 Task: select a rule when a due date more than 1 days from now is moved in a card by anyone except me.
Action: Mouse moved to (1271, 107)
Screenshot: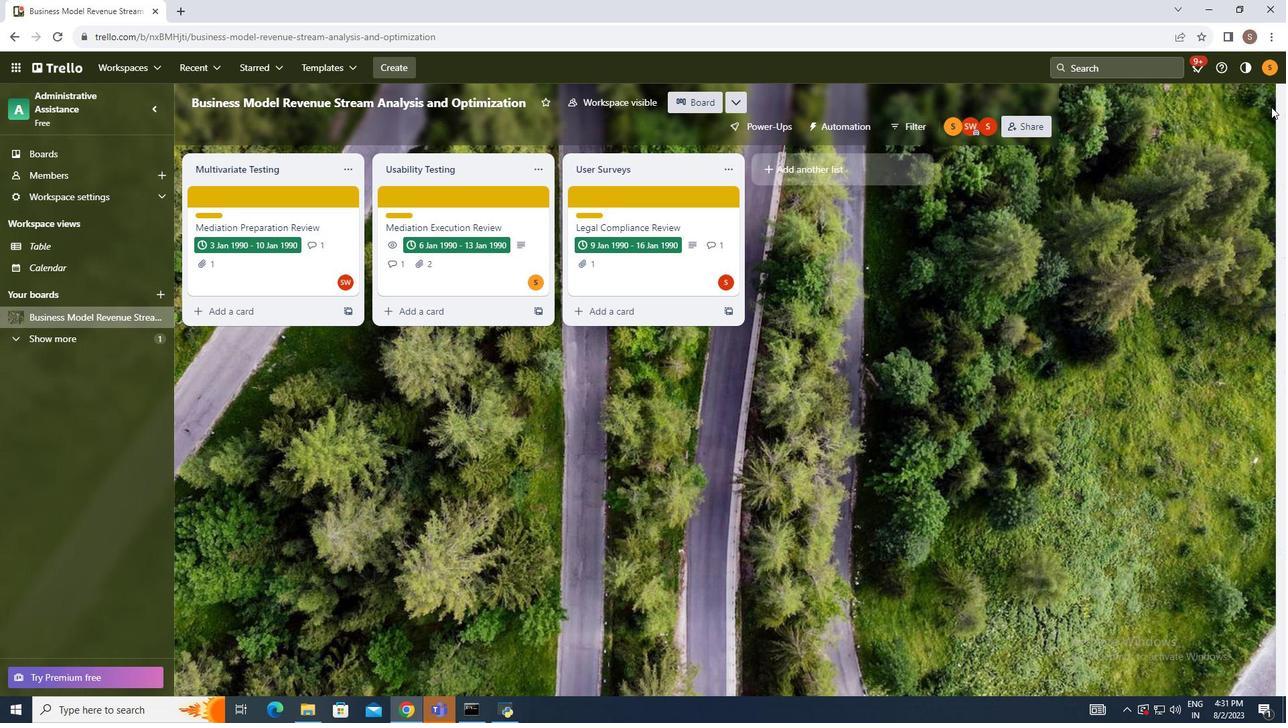 
Action: Mouse pressed left at (1271, 107)
Screenshot: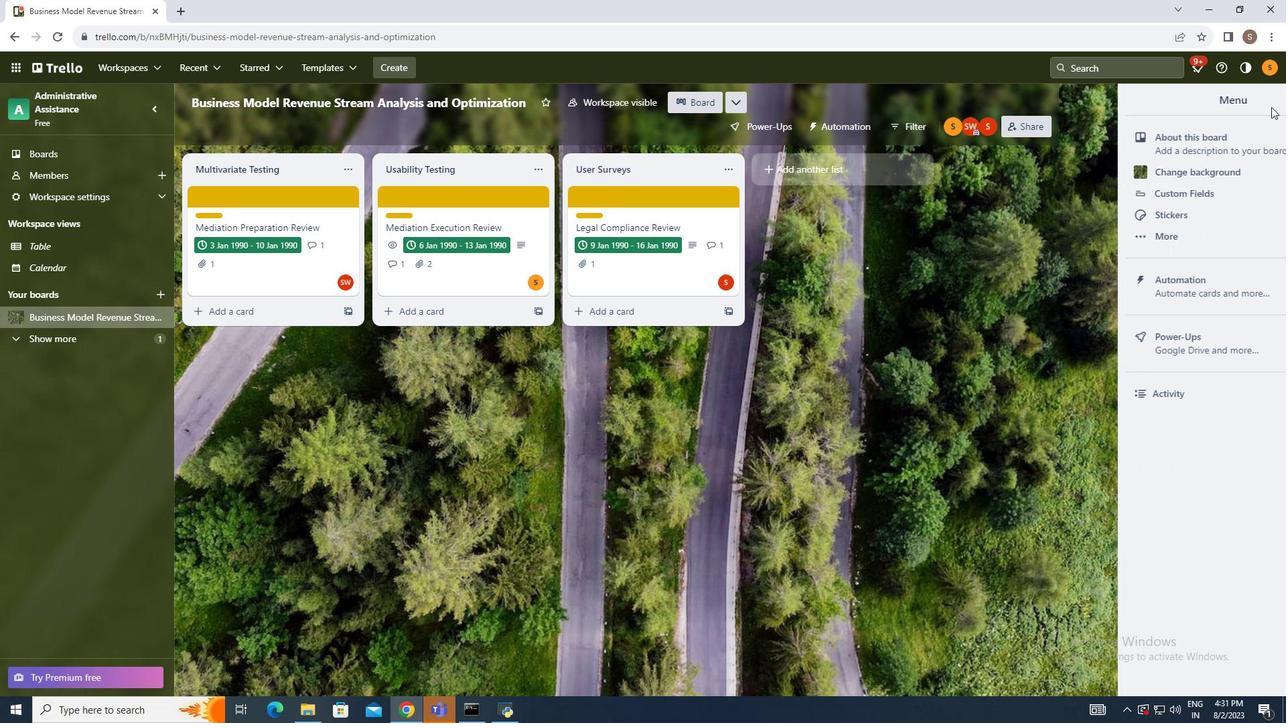 
Action: Mouse moved to (1169, 294)
Screenshot: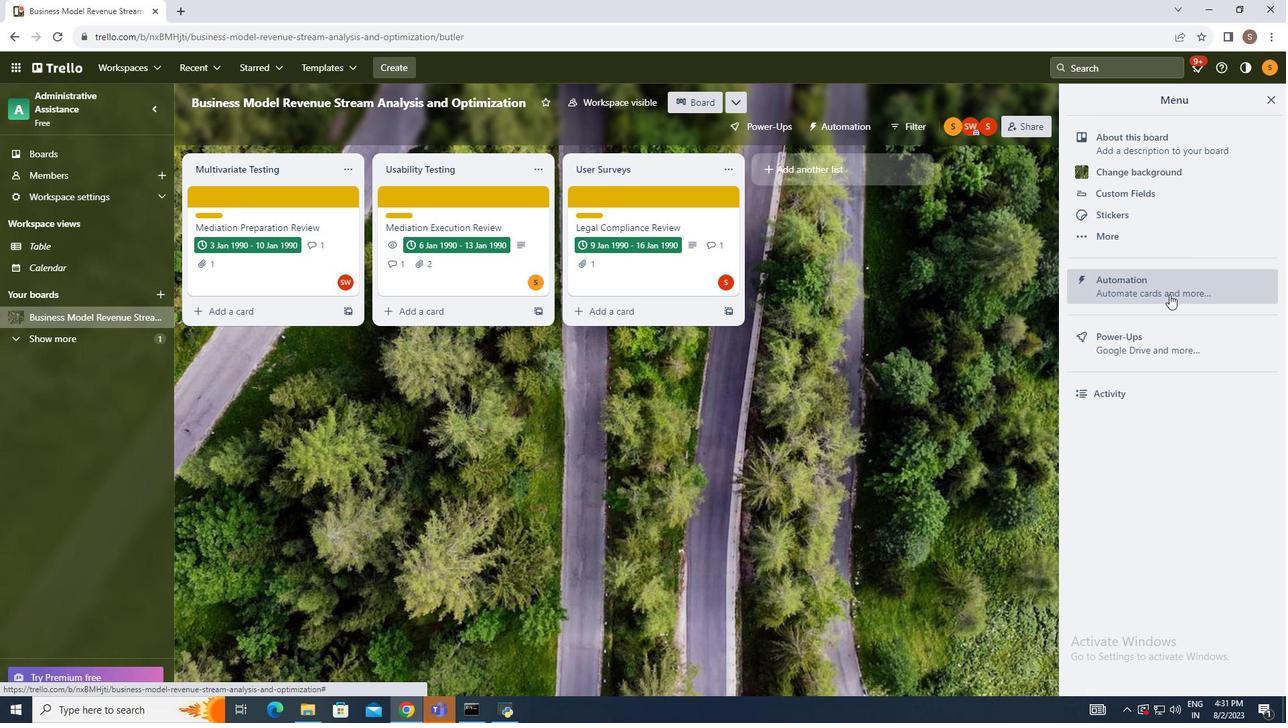 
Action: Mouse pressed left at (1169, 294)
Screenshot: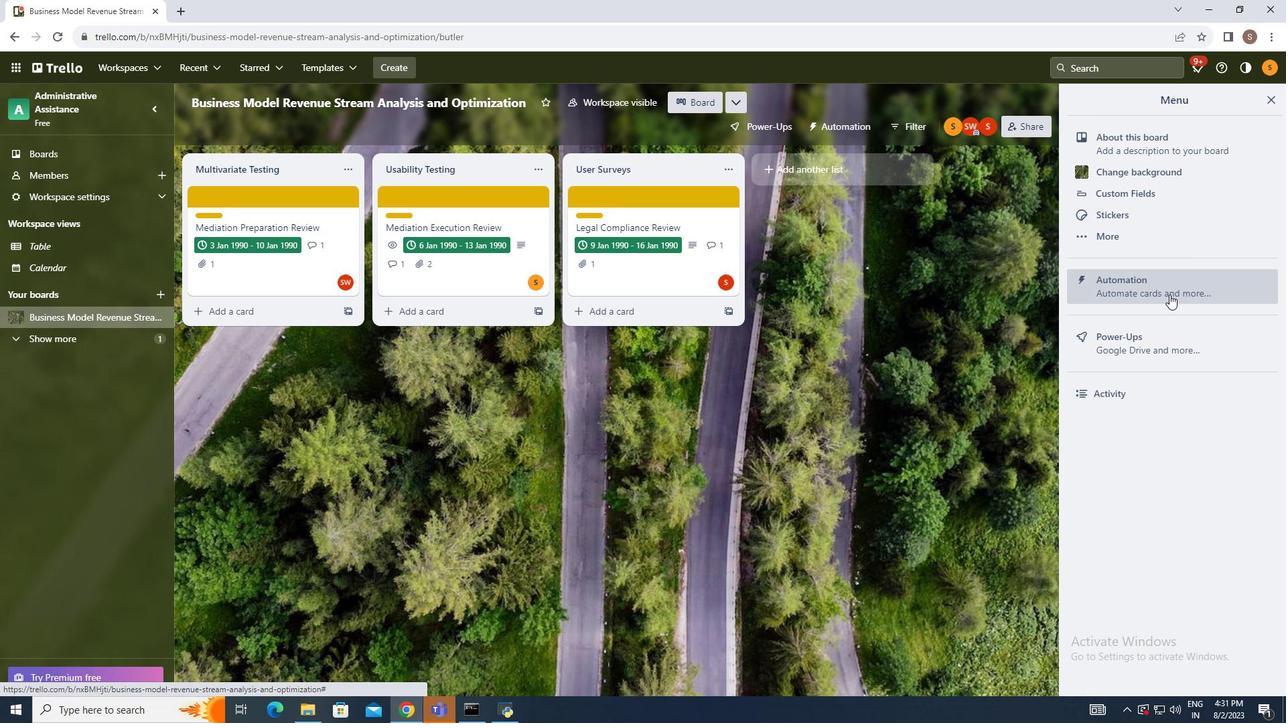 
Action: Mouse moved to (233, 243)
Screenshot: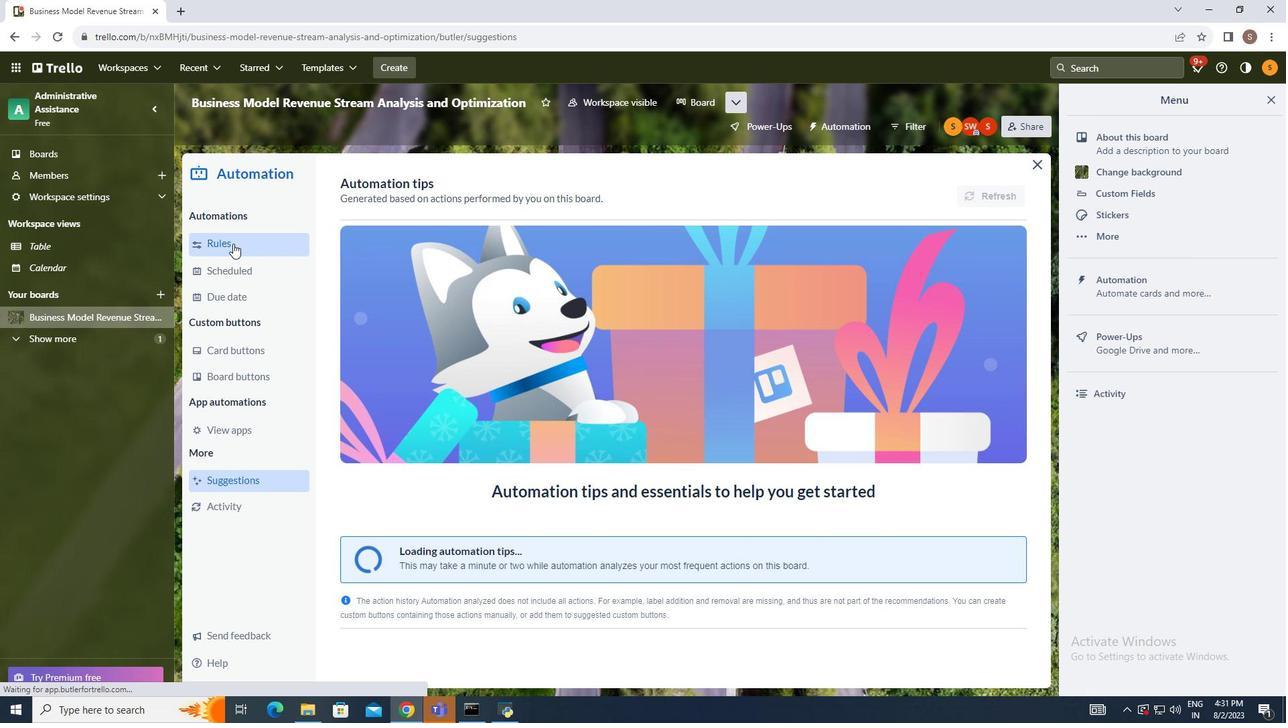 
Action: Mouse pressed left at (233, 243)
Screenshot: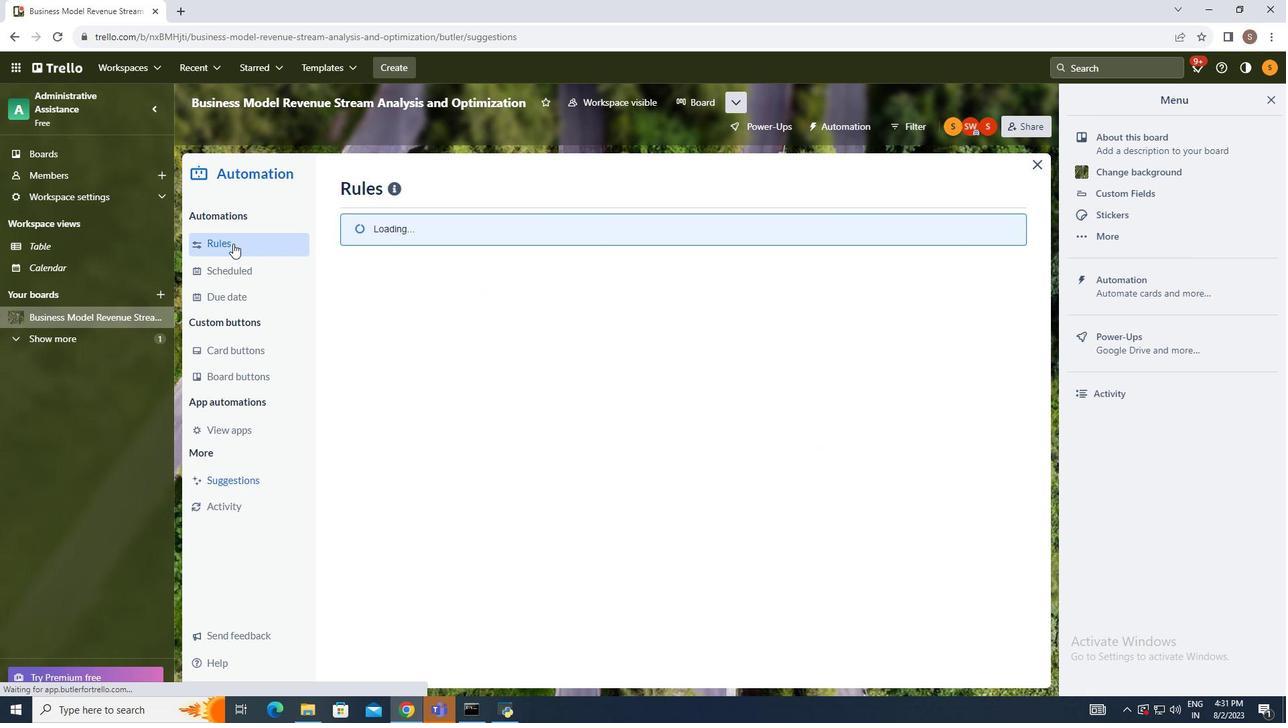 
Action: Mouse moved to (891, 186)
Screenshot: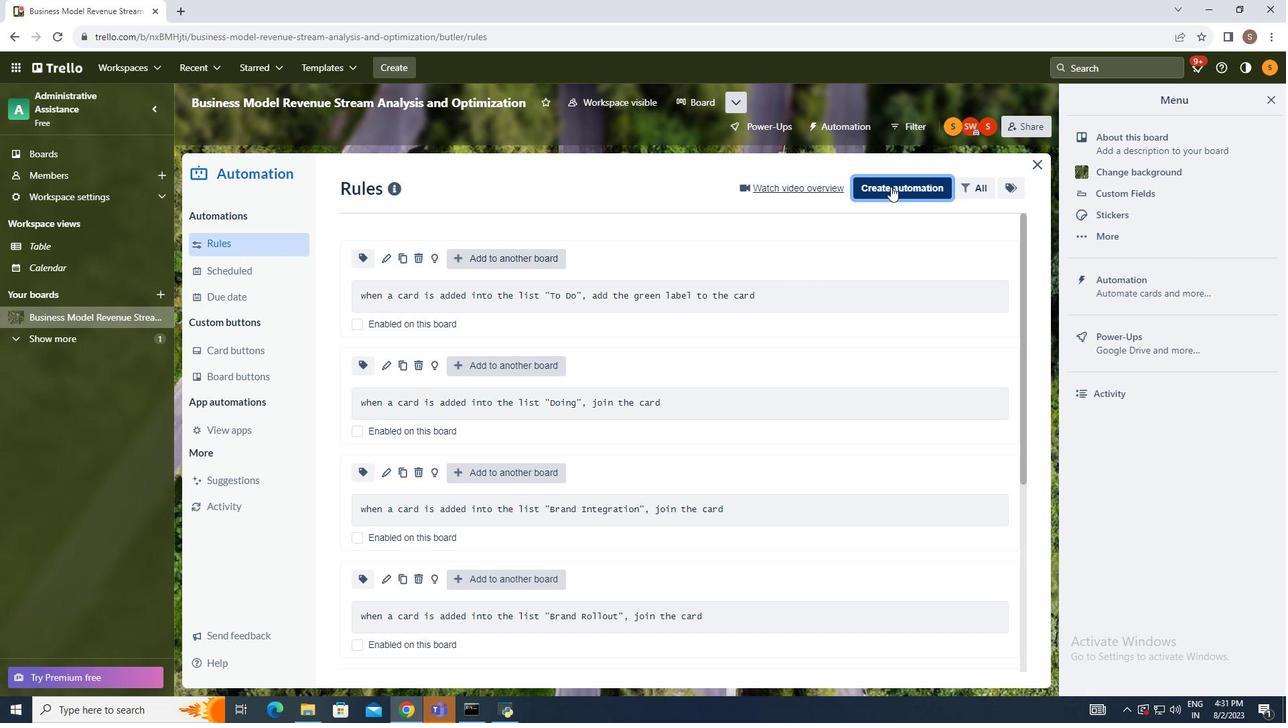 
Action: Mouse pressed left at (891, 186)
Screenshot: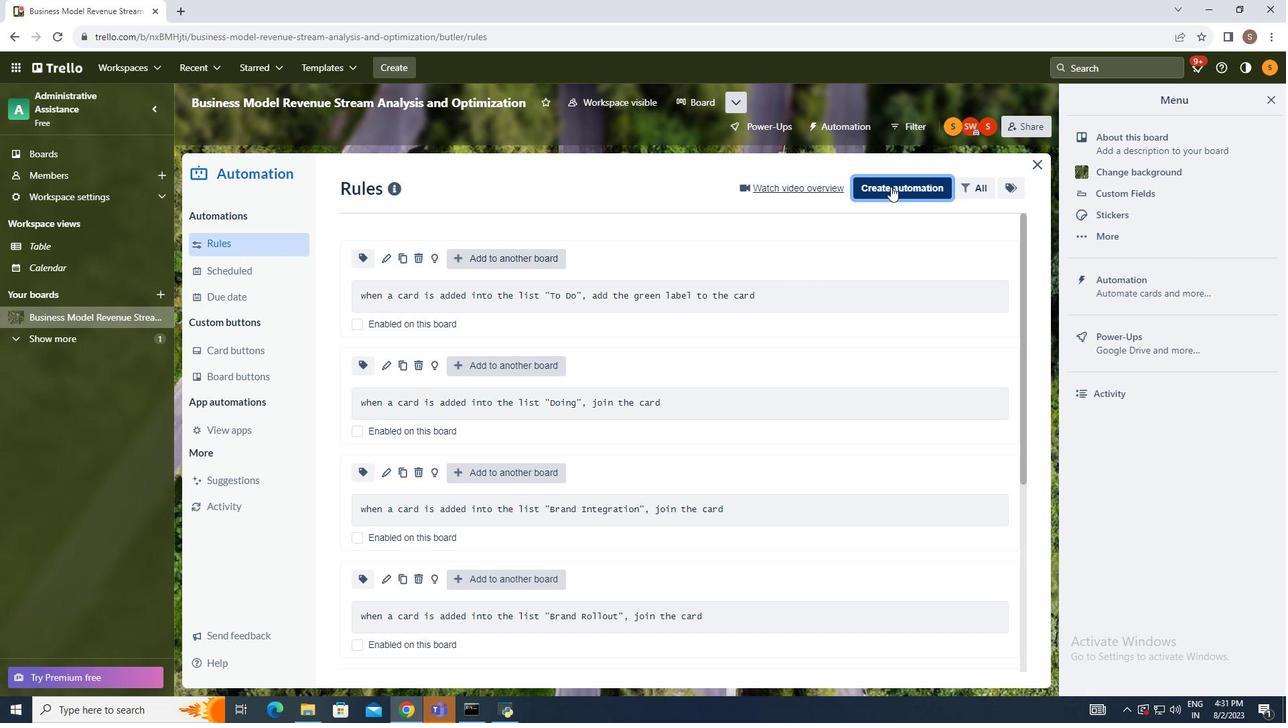 
Action: Mouse moved to (683, 320)
Screenshot: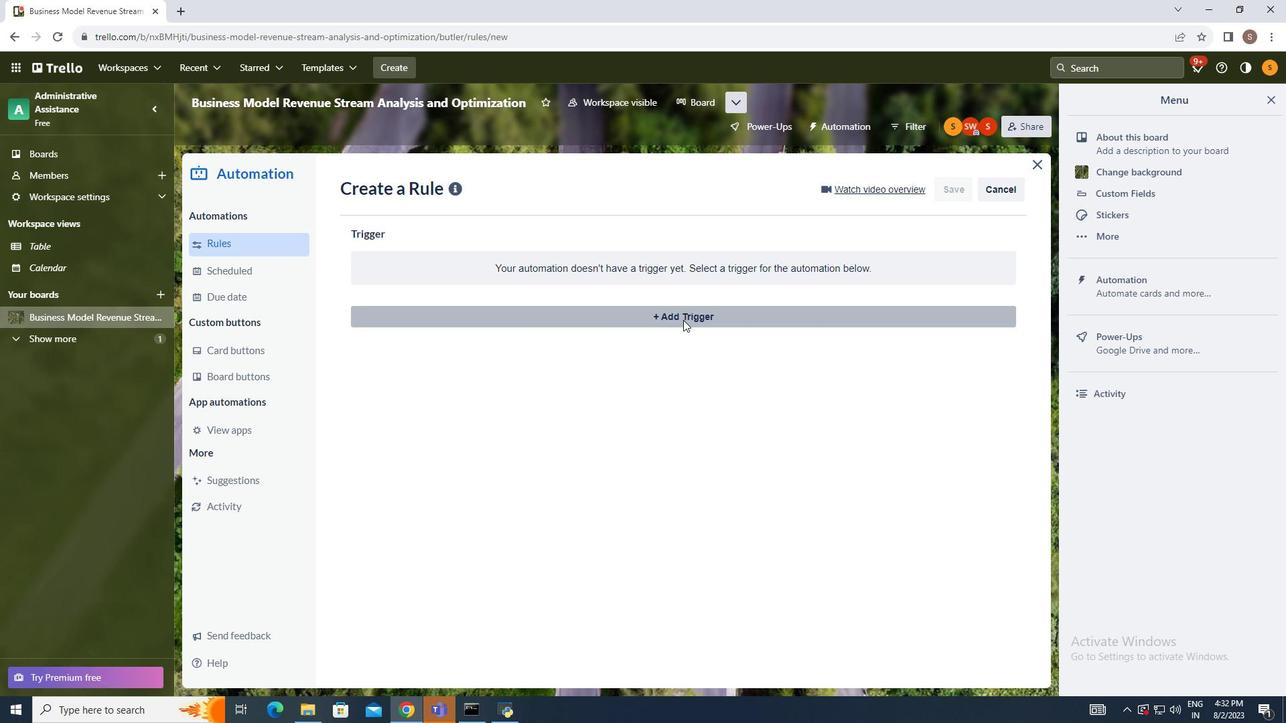 
Action: Mouse pressed left at (683, 320)
Screenshot: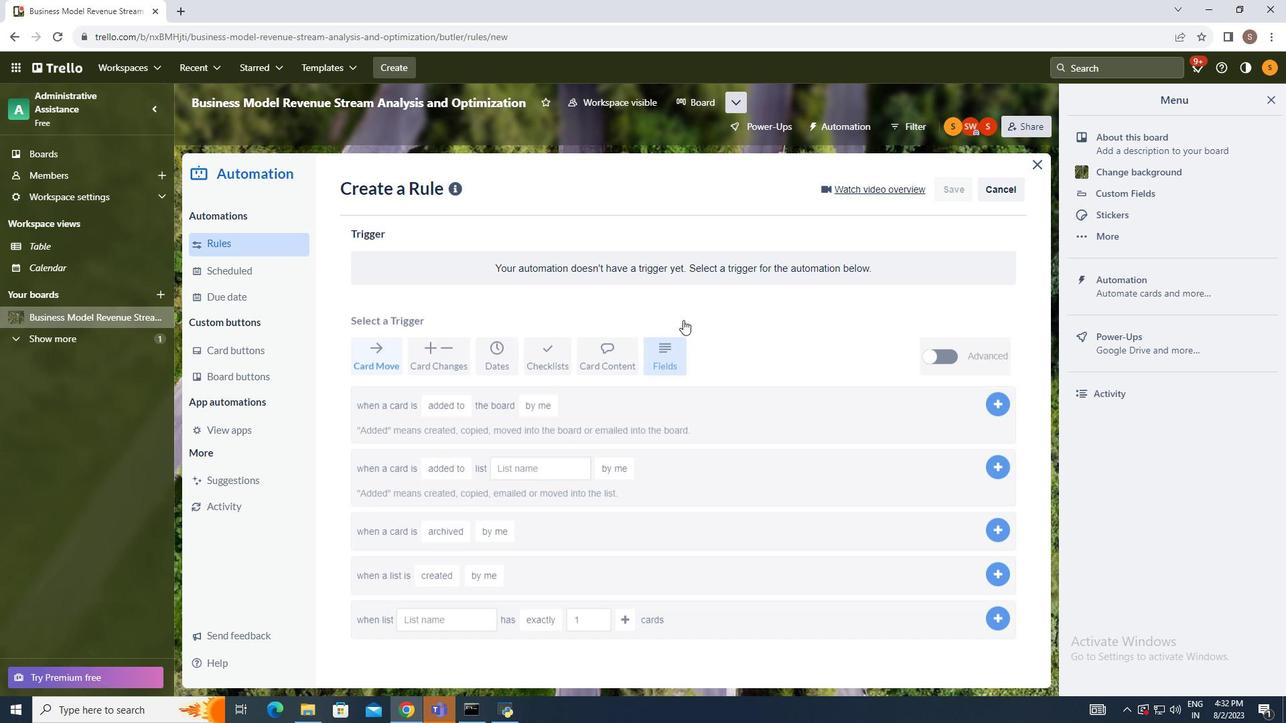 
Action: Mouse moved to (500, 360)
Screenshot: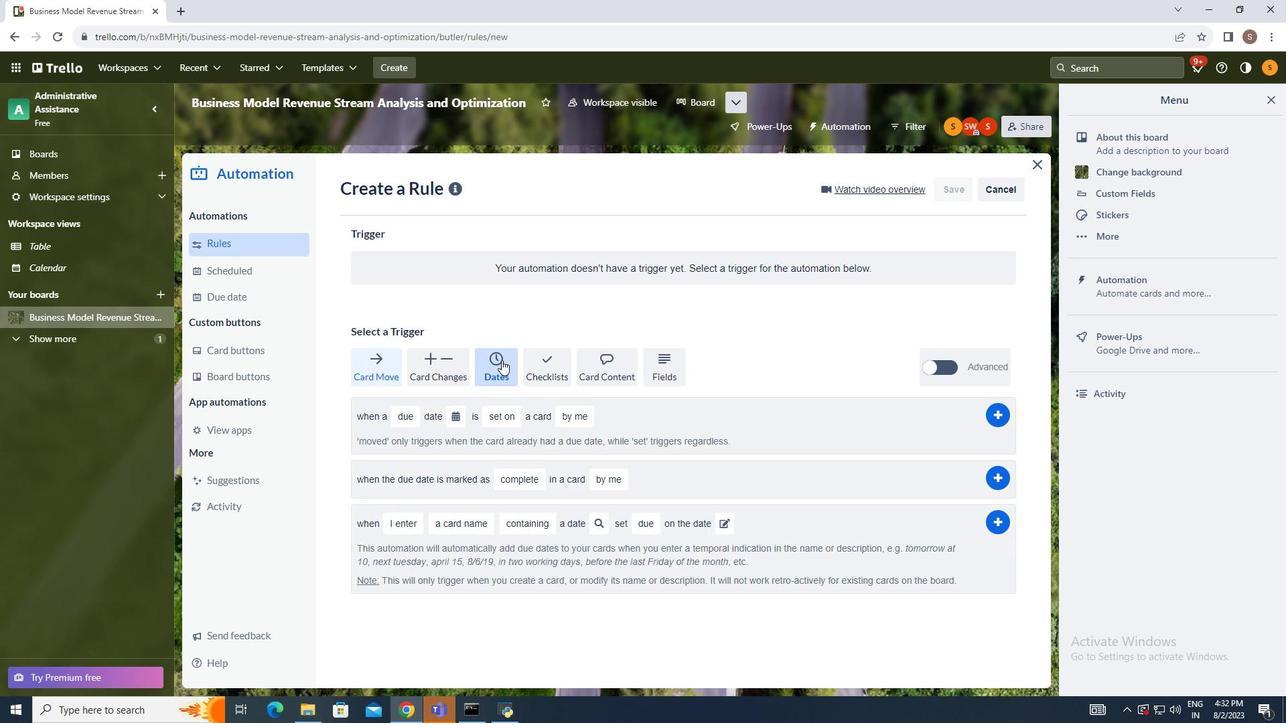 
Action: Mouse pressed left at (500, 360)
Screenshot: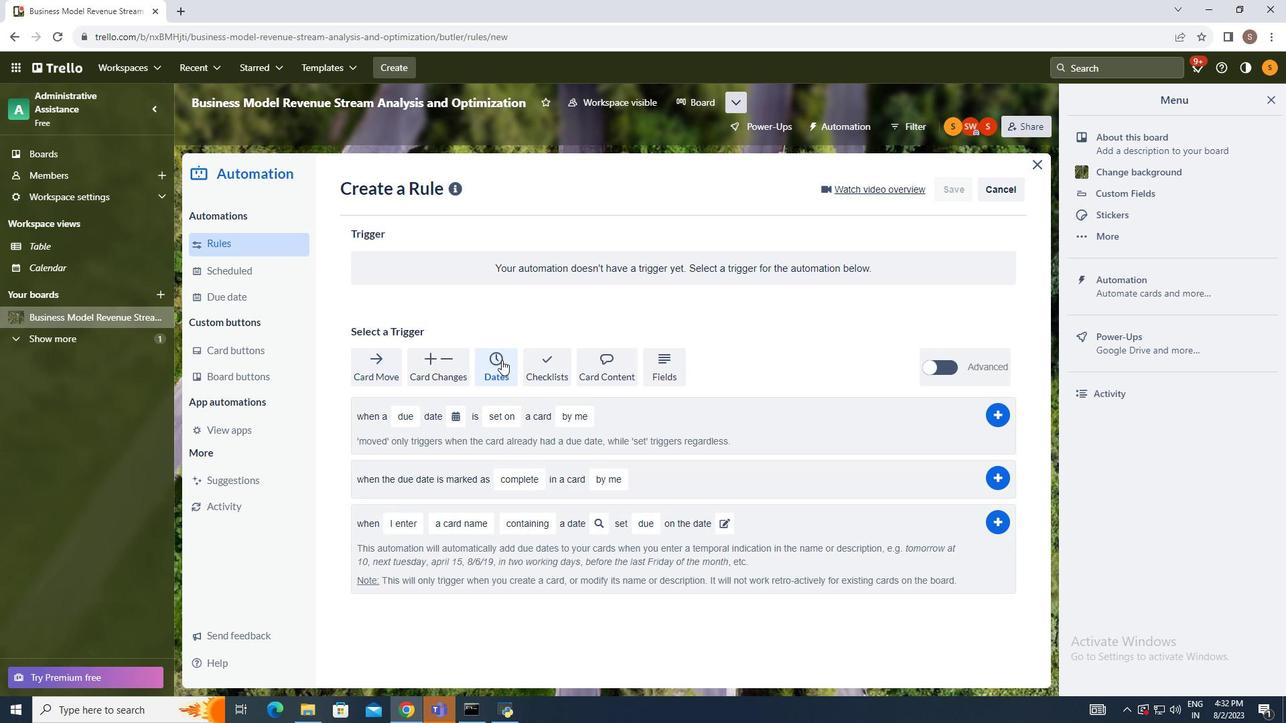 
Action: Mouse moved to (399, 422)
Screenshot: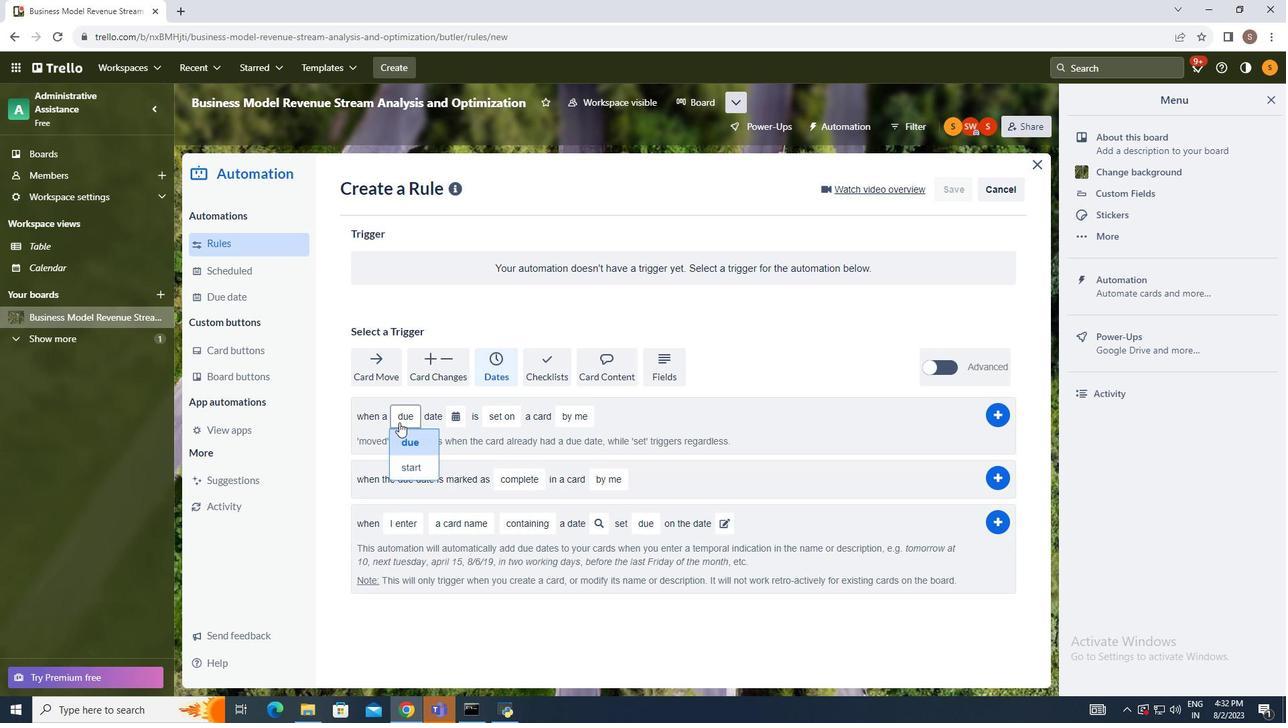 
Action: Mouse pressed left at (399, 422)
Screenshot: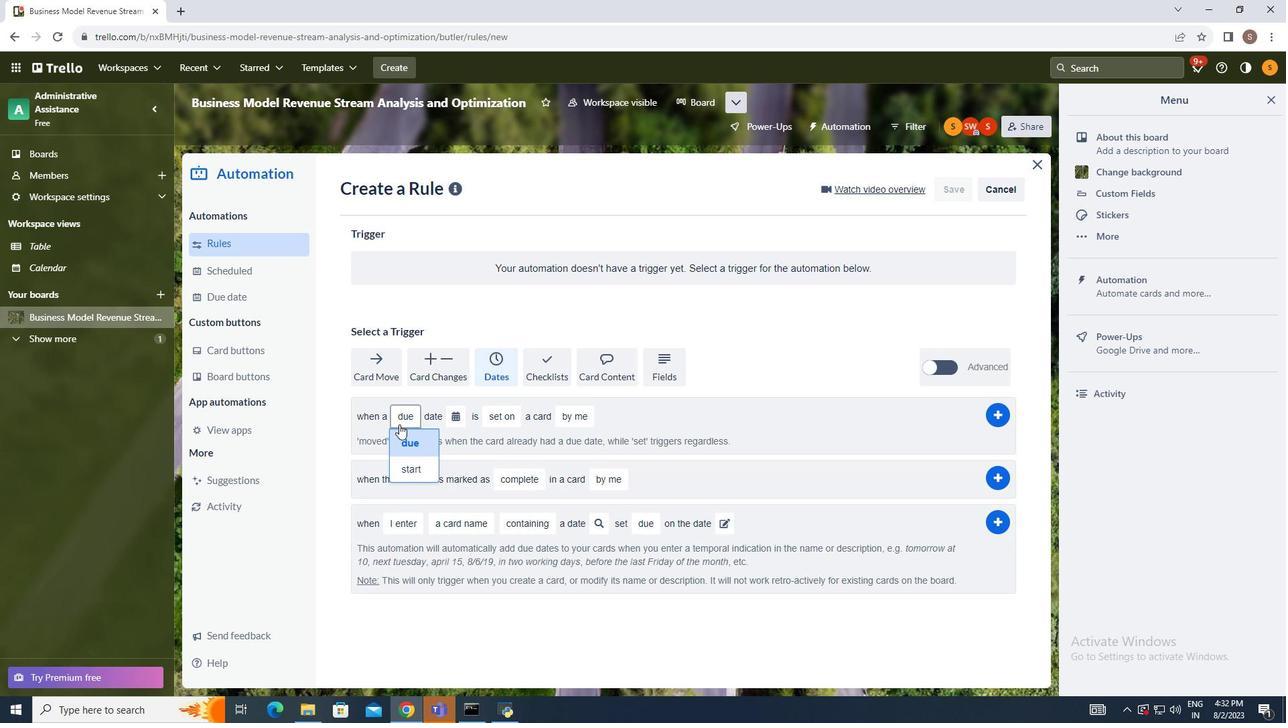 
Action: Mouse moved to (404, 439)
Screenshot: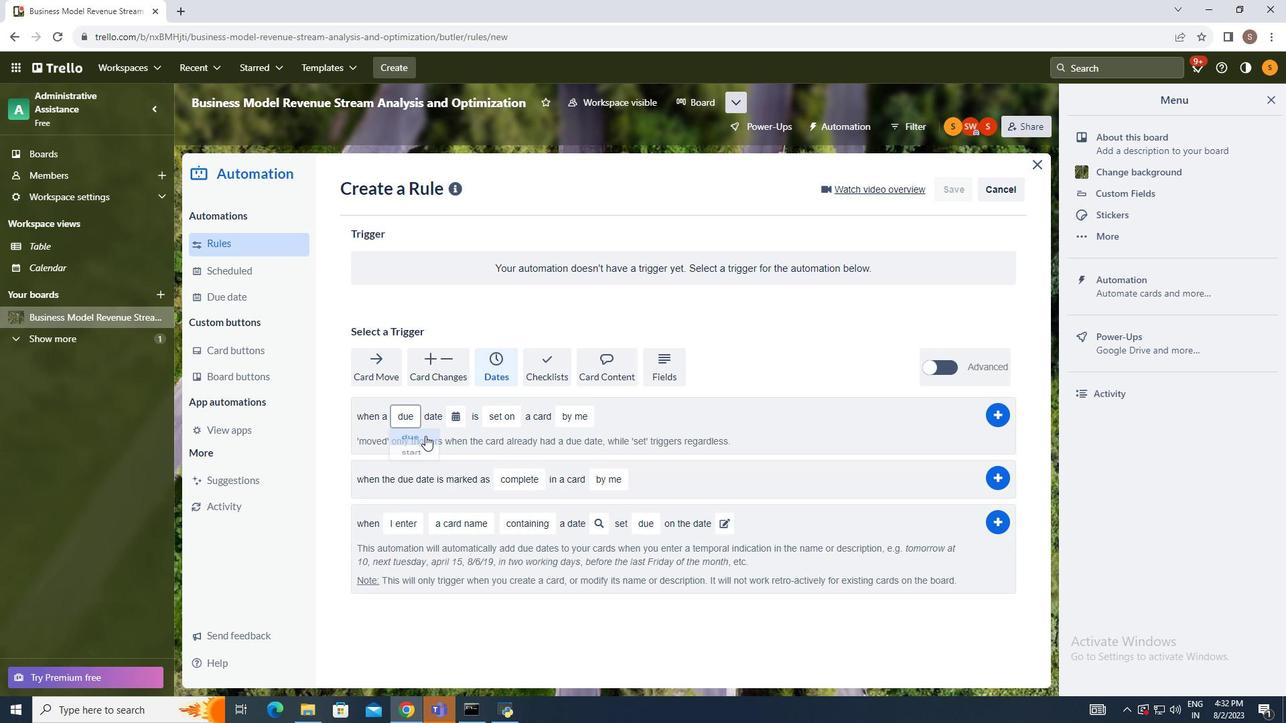 
Action: Mouse pressed left at (404, 439)
Screenshot: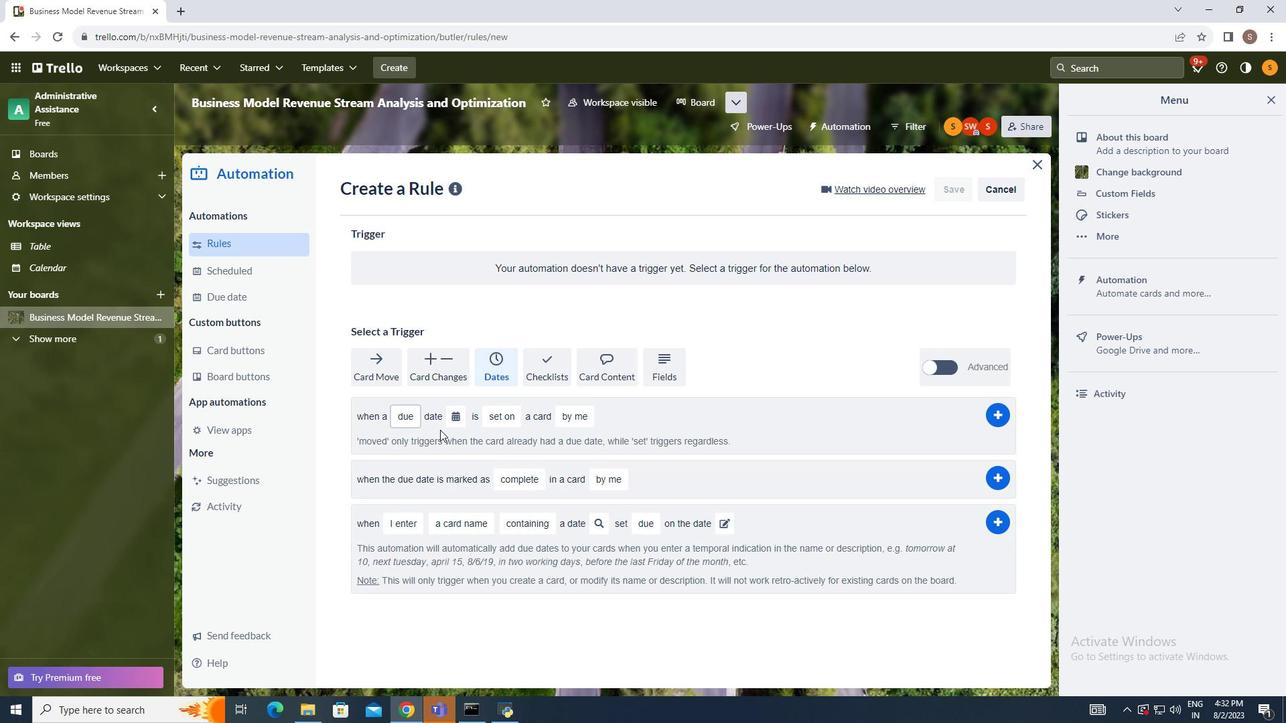 
Action: Mouse moved to (447, 418)
Screenshot: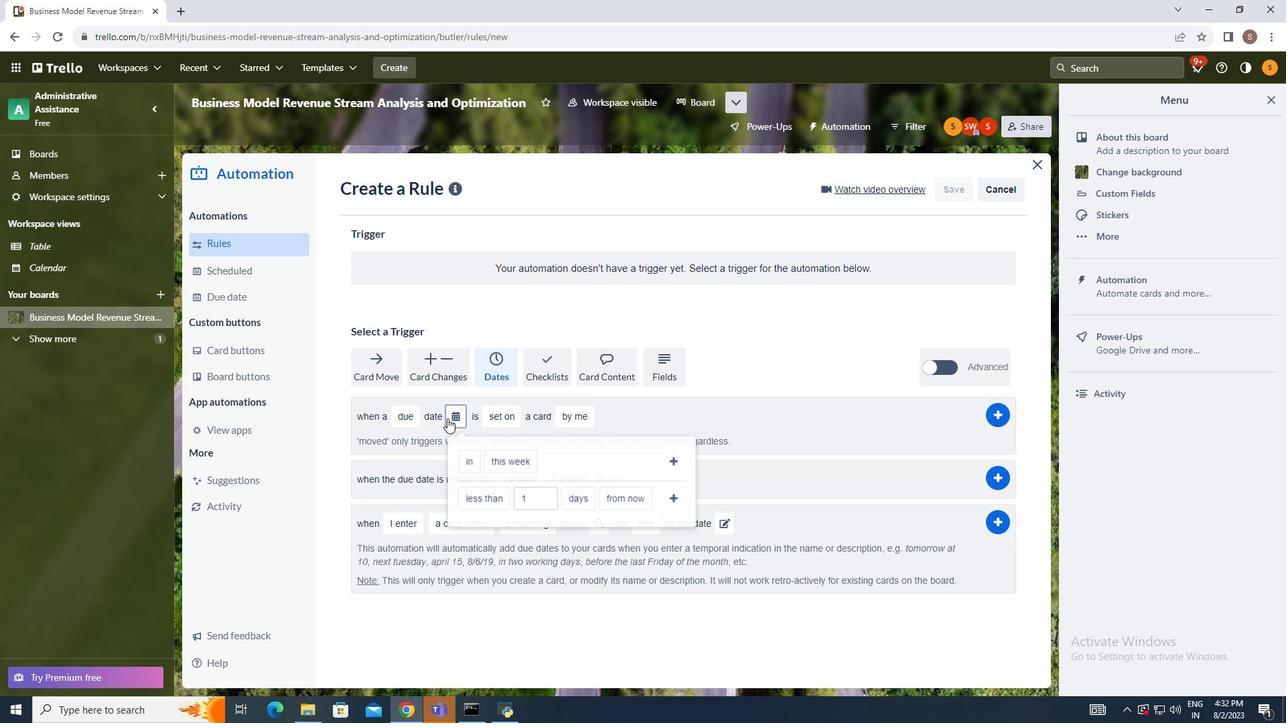 
Action: Mouse pressed left at (447, 418)
Screenshot: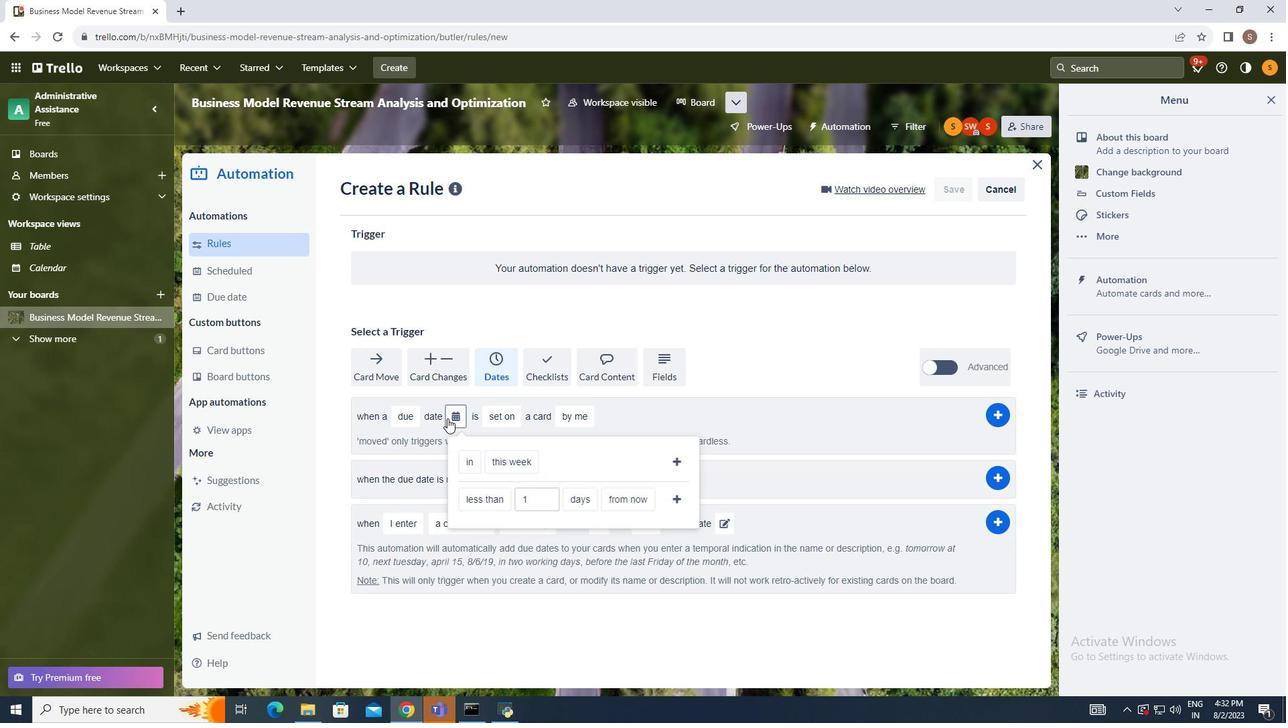 
Action: Mouse moved to (470, 503)
Screenshot: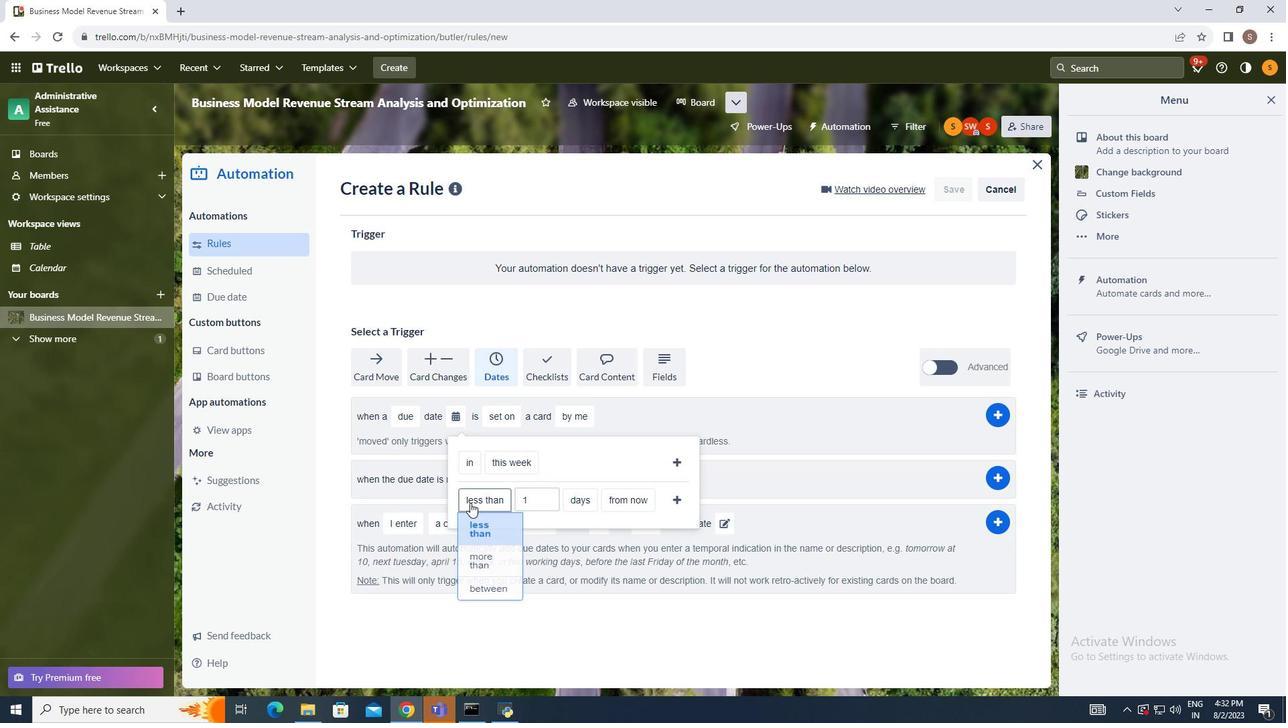
Action: Mouse pressed left at (470, 503)
Screenshot: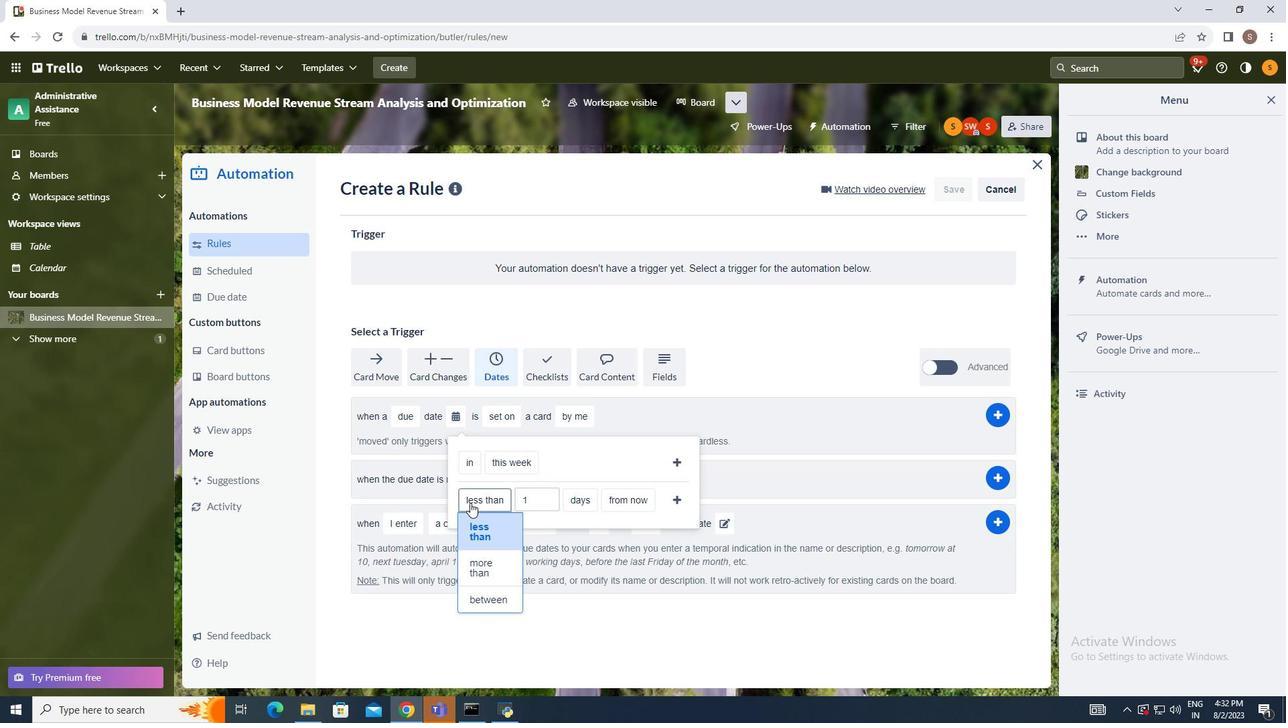 
Action: Mouse moved to (493, 564)
Screenshot: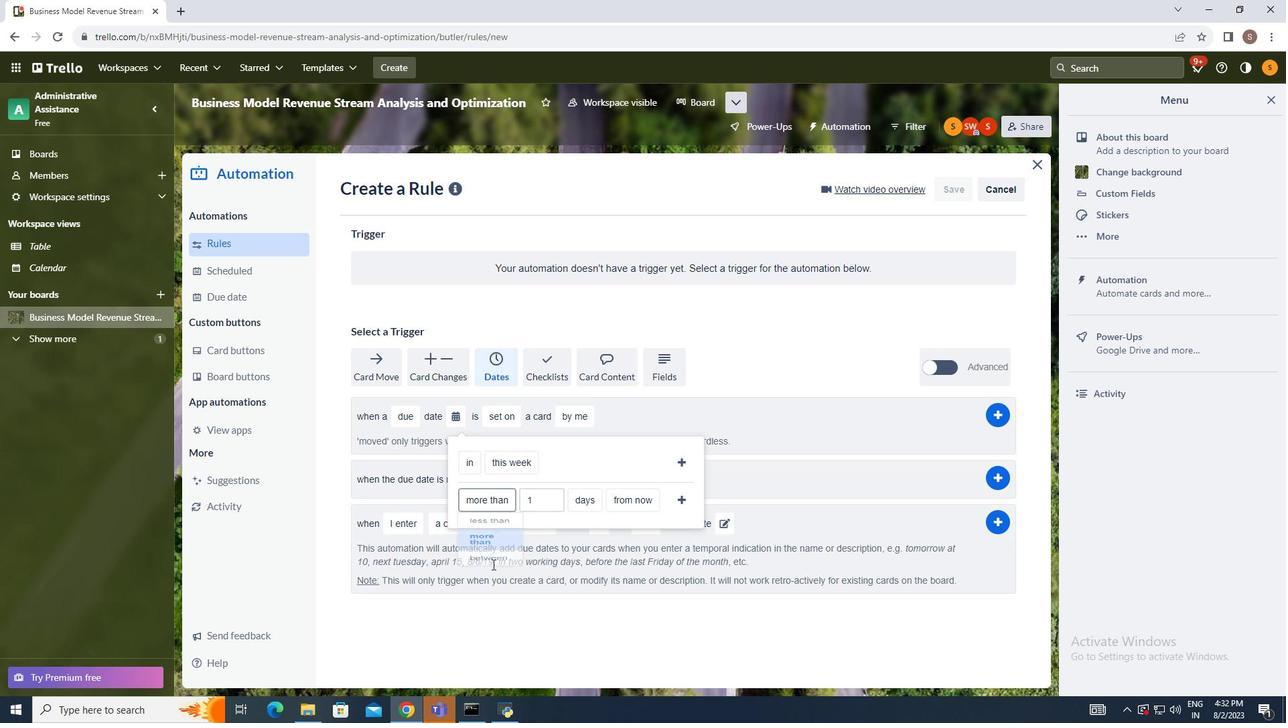 
Action: Mouse pressed left at (493, 564)
Screenshot: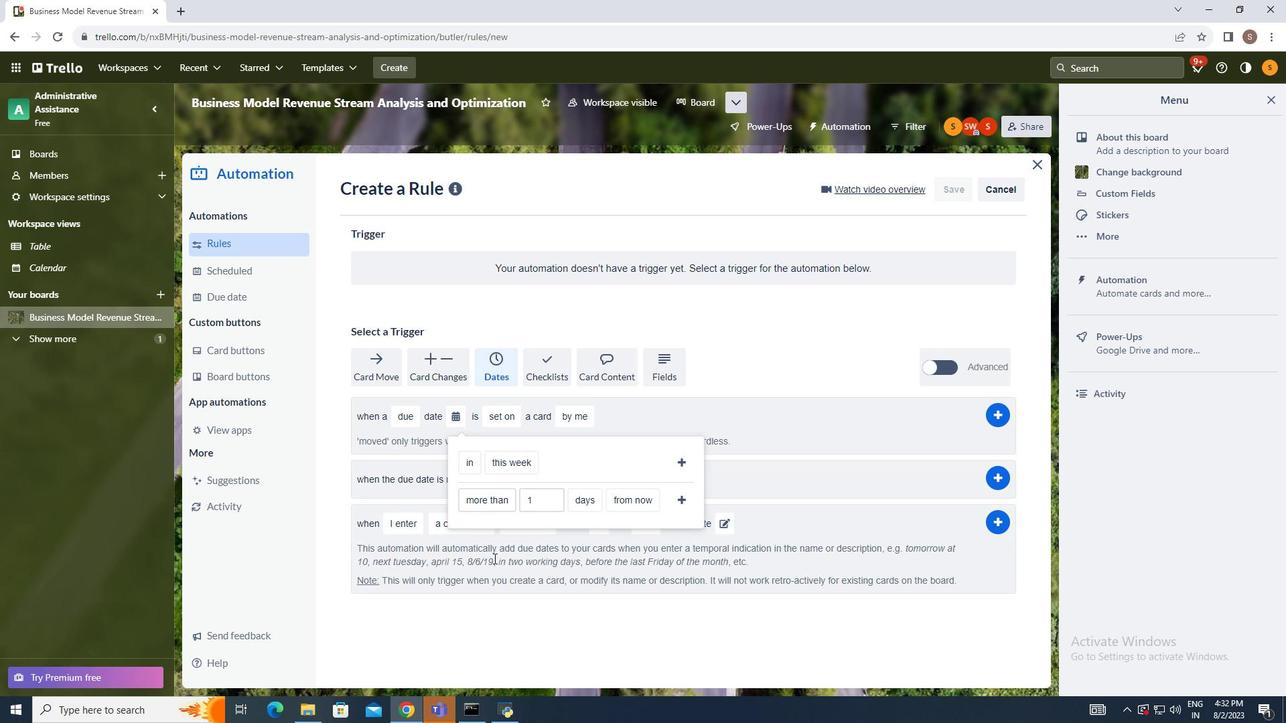 
Action: Mouse moved to (586, 500)
Screenshot: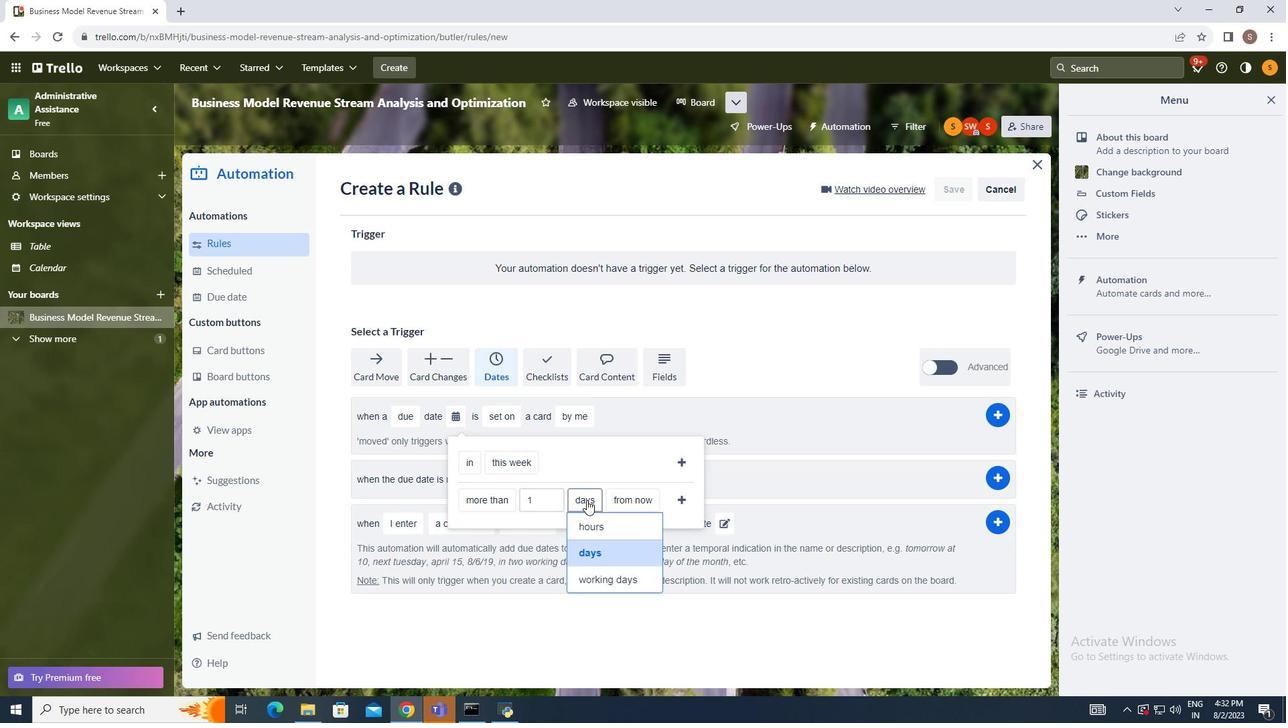 
Action: Mouse pressed left at (586, 500)
Screenshot: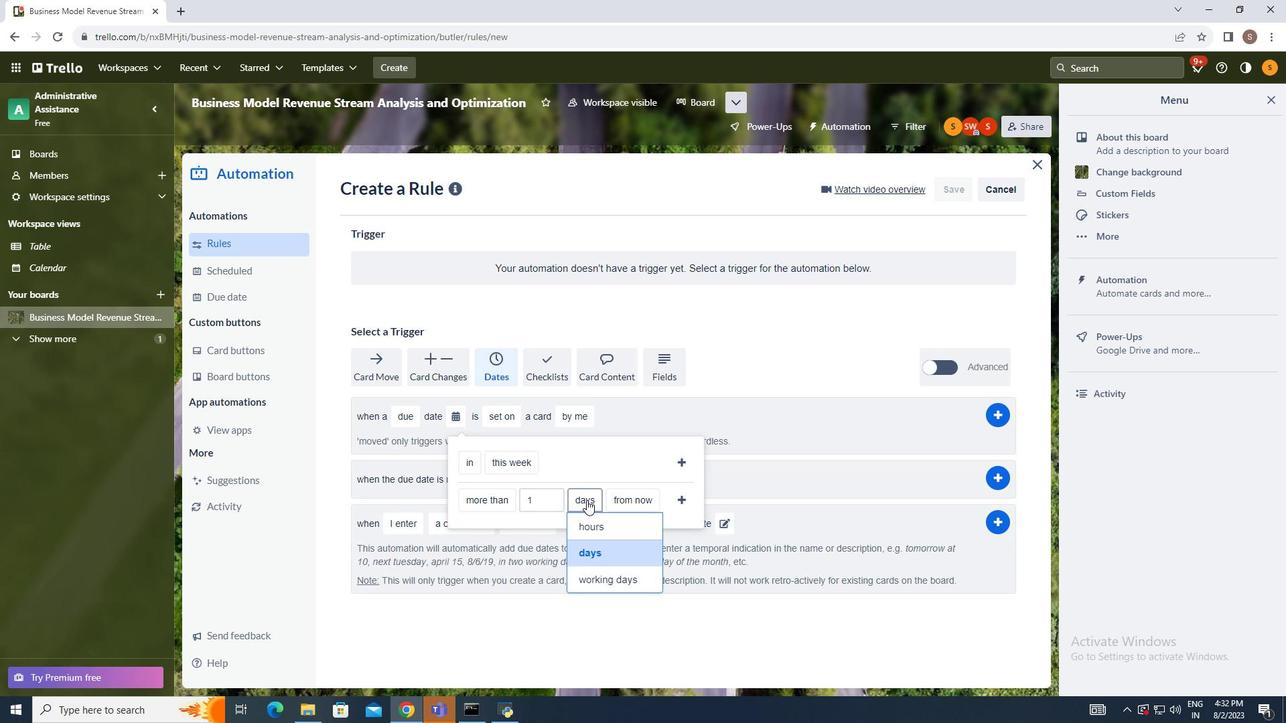 
Action: Mouse moved to (596, 549)
Screenshot: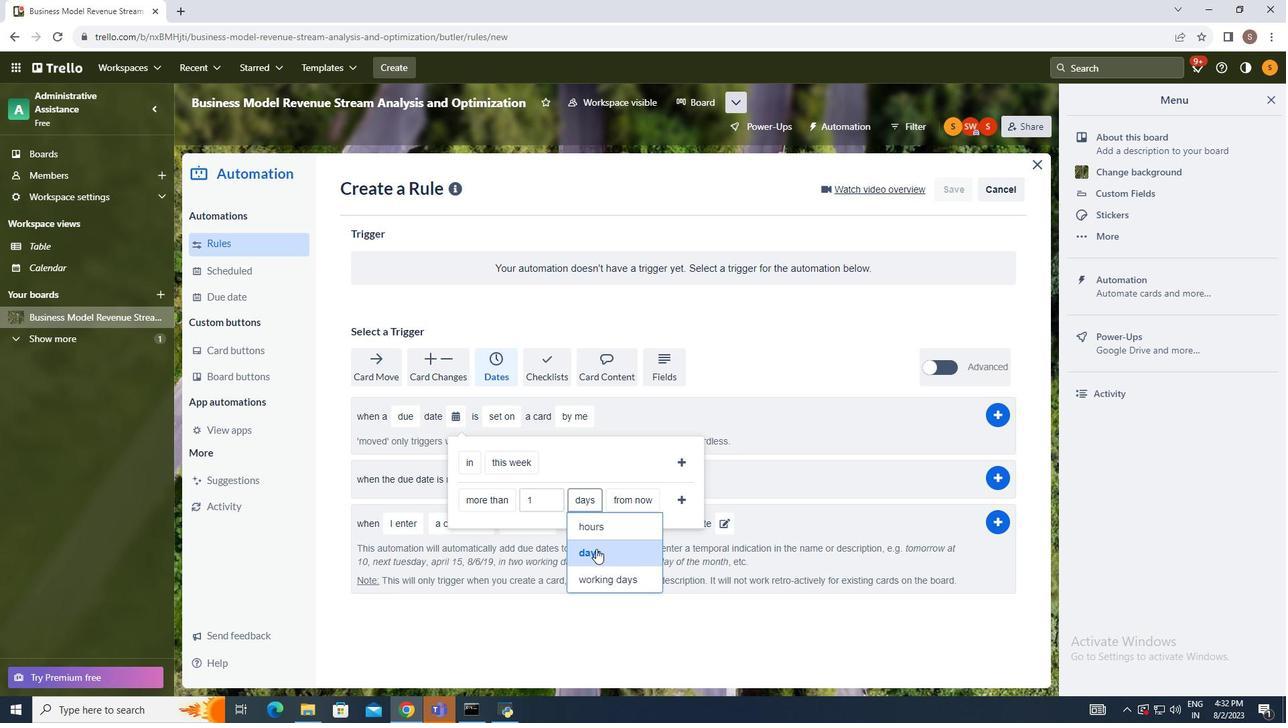 
Action: Mouse pressed left at (596, 549)
Screenshot: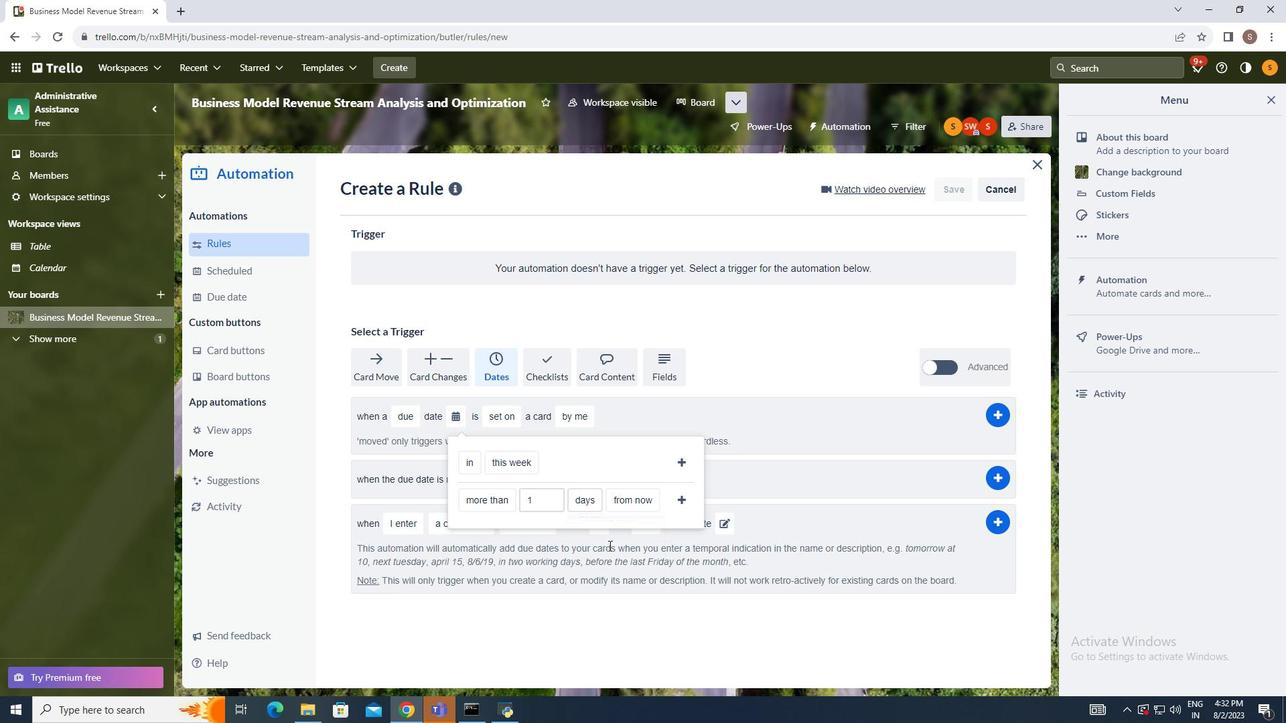 
Action: Mouse moved to (626, 499)
Screenshot: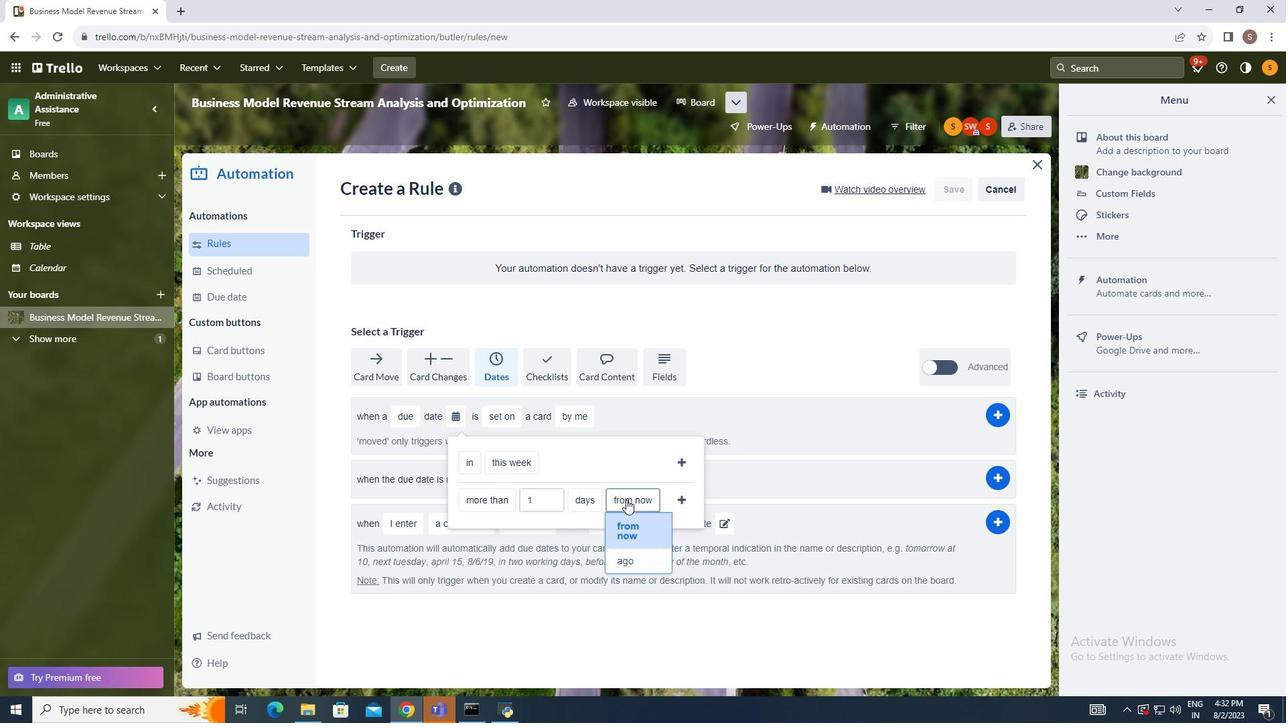 
Action: Mouse pressed left at (626, 499)
Screenshot: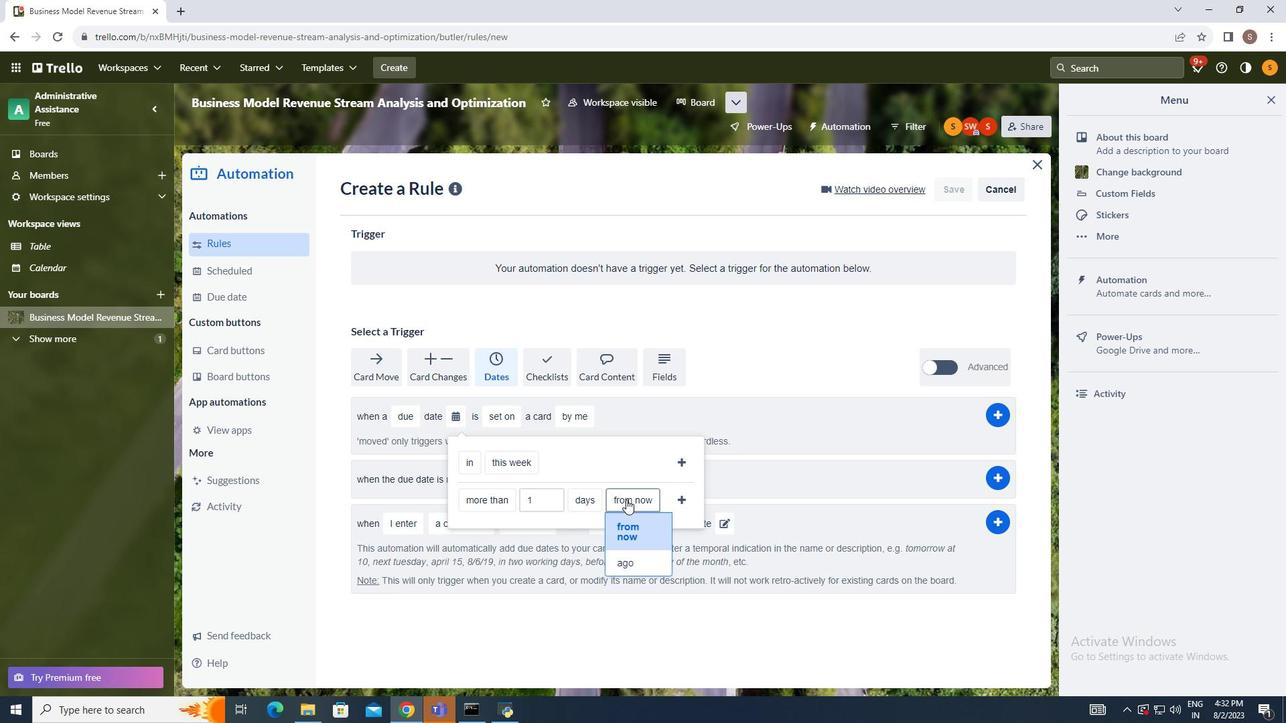 
Action: Mouse moved to (635, 531)
Screenshot: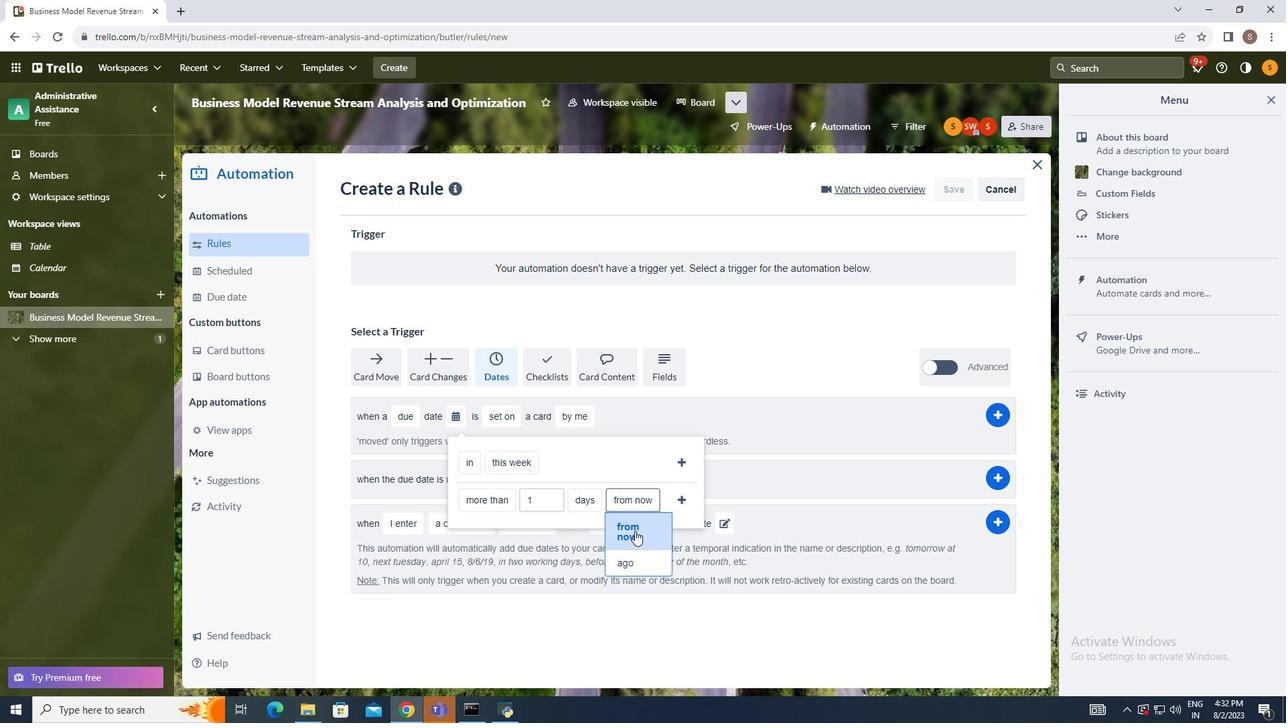 
Action: Mouse pressed left at (635, 531)
Screenshot: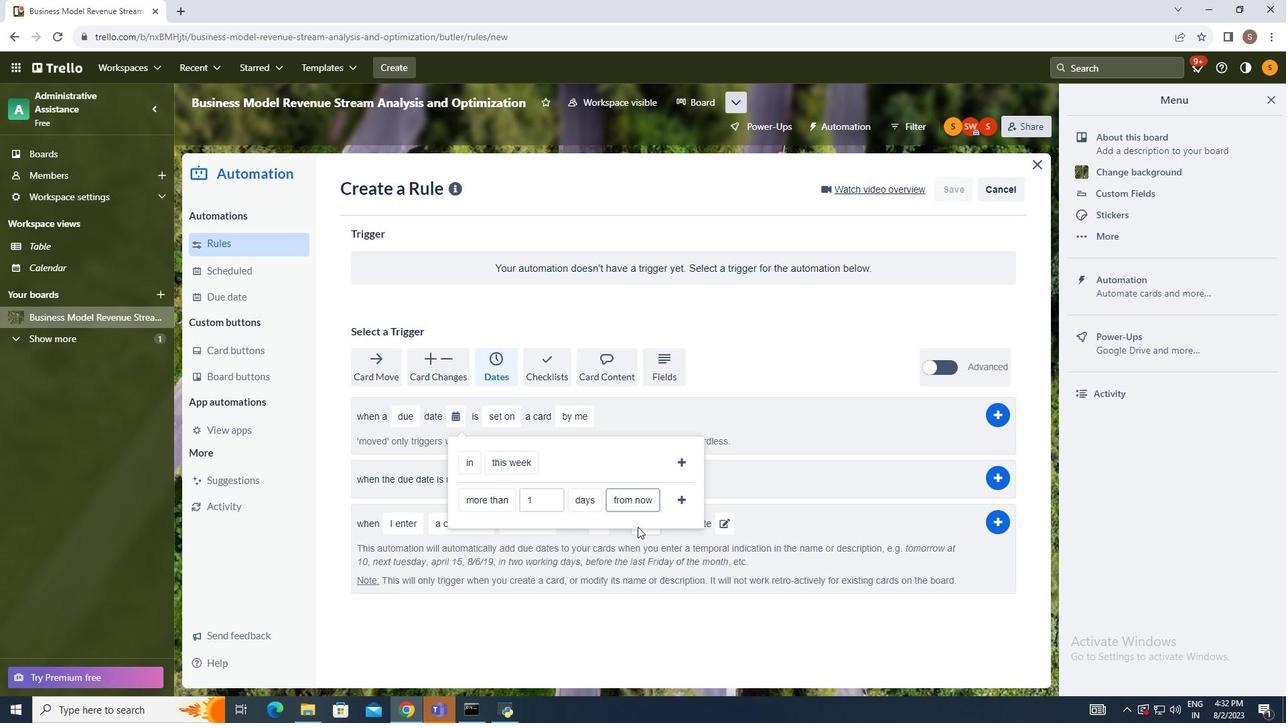 
Action: Mouse moved to (684, 497)
Screenshot: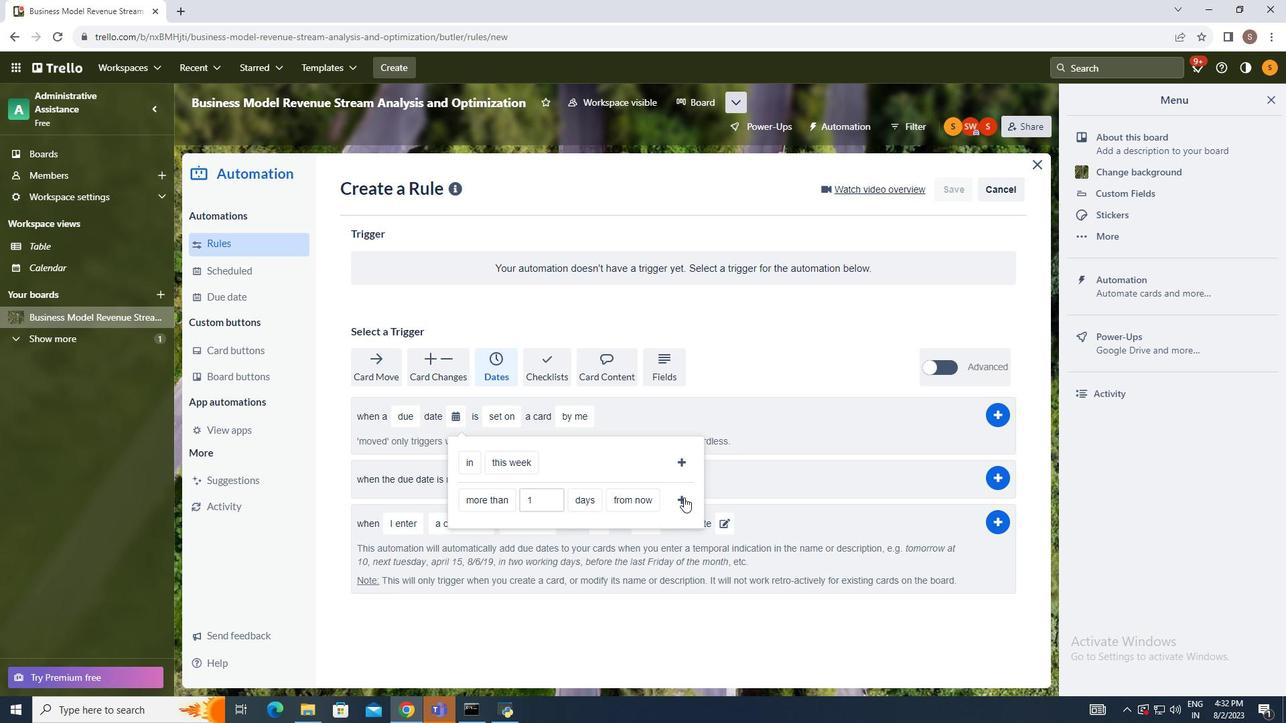 
Action: Mouse pressed left at (684, 497)
Screenshot: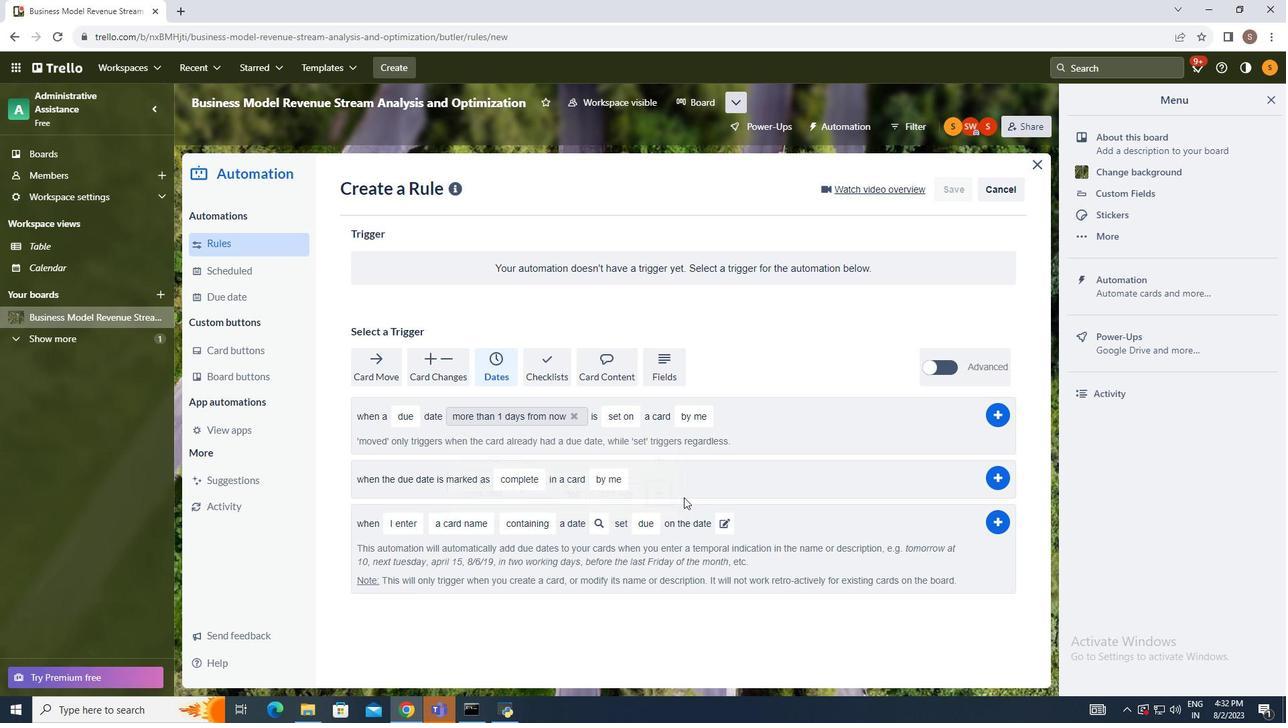 
Action: Mouse moved to (625, 420)
Screenshot: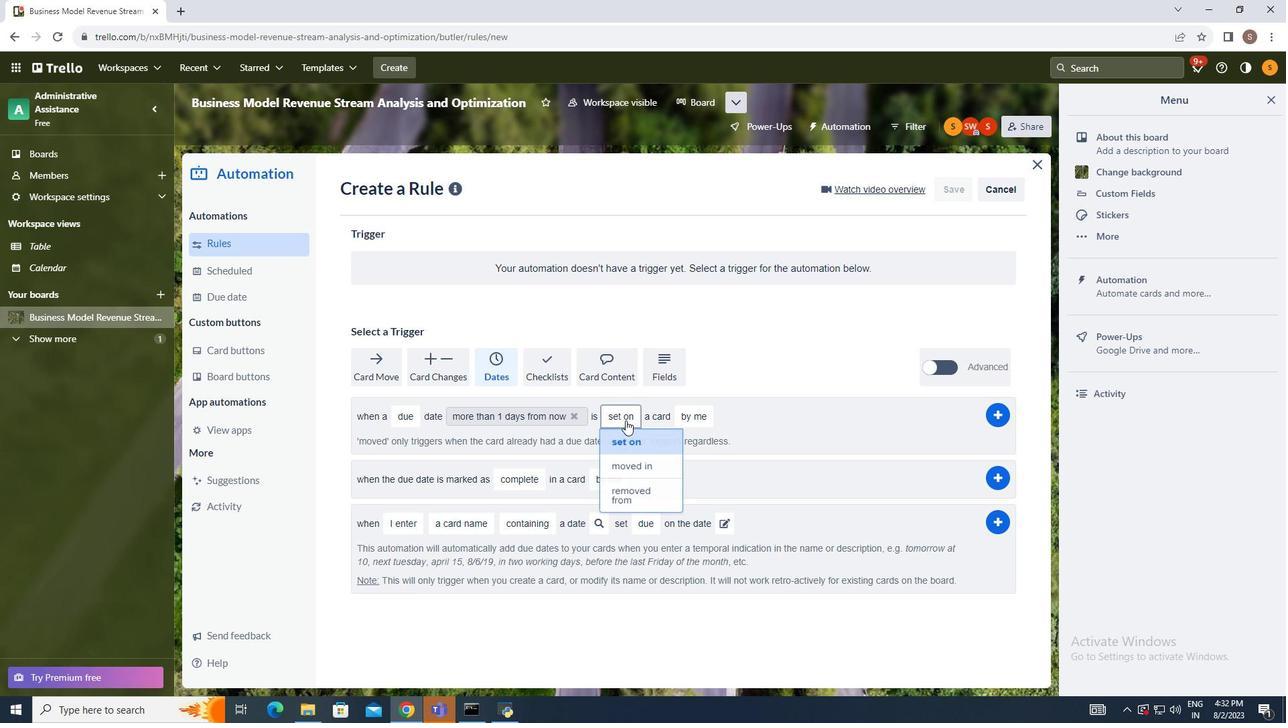 
Action: Mouse pressed left at (625, 420)
Screenshot: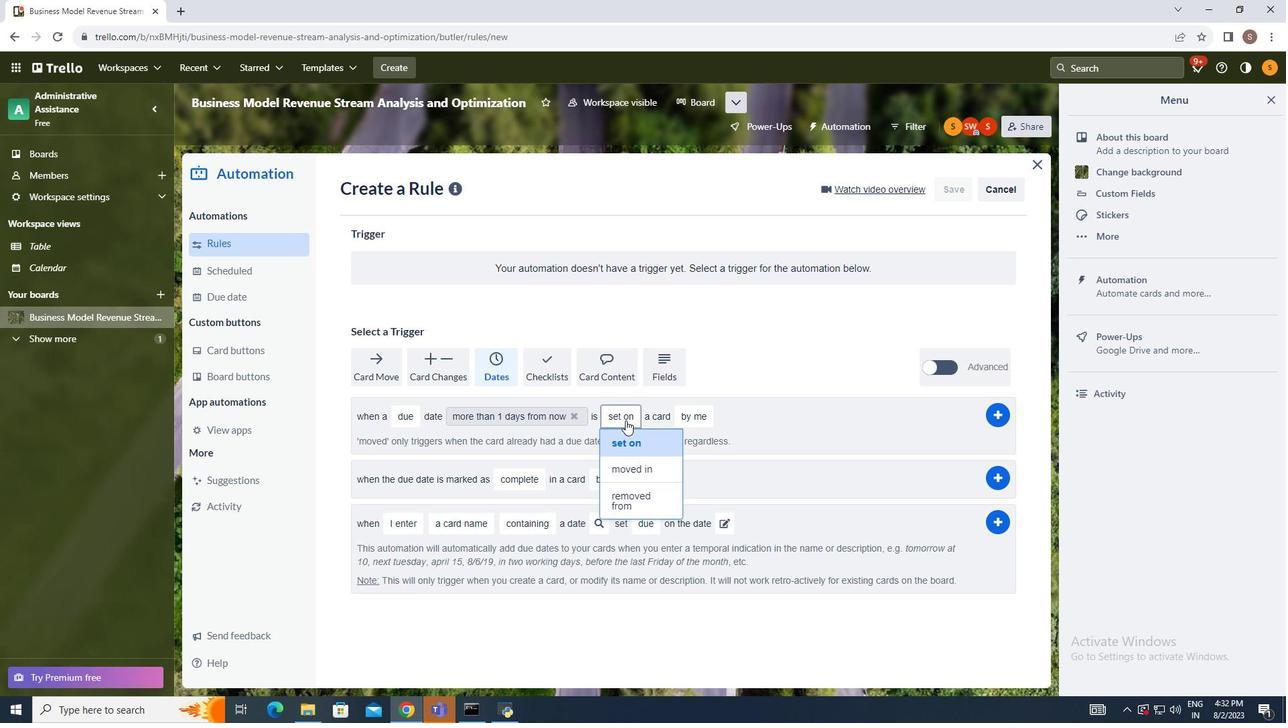 
Action: Mouse moved to (630, 463)
Screenshot: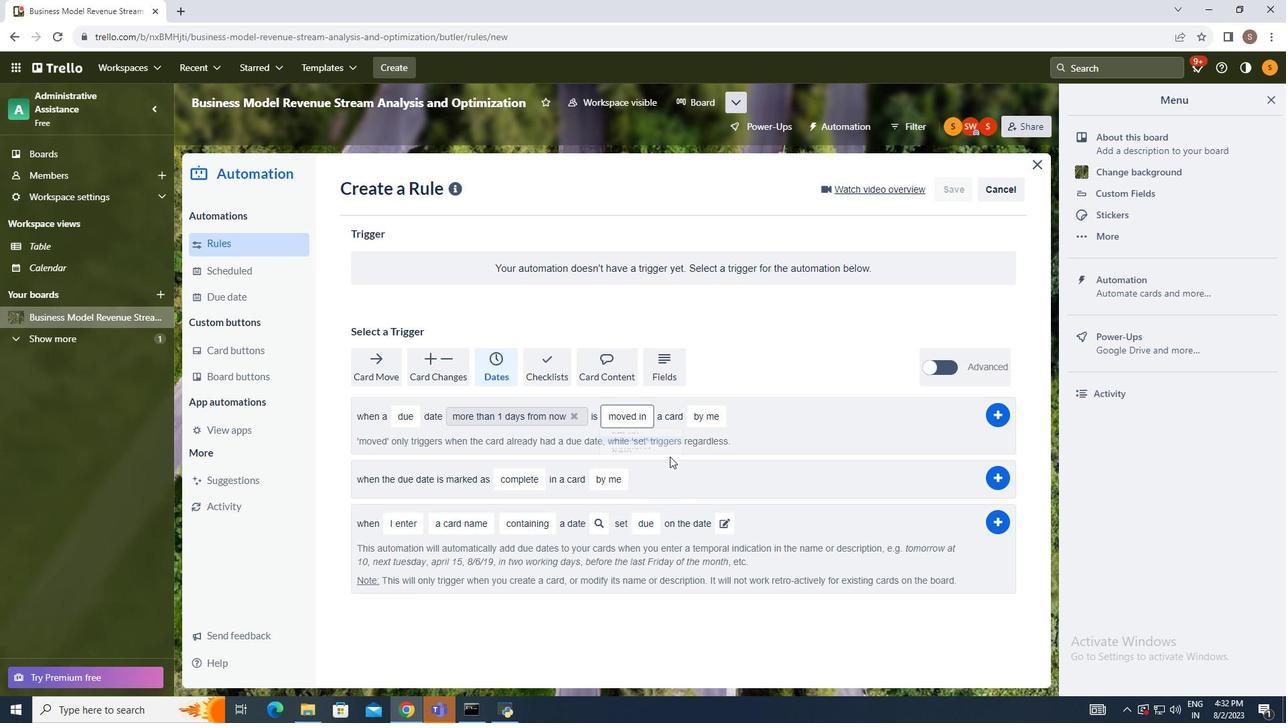 
Action: Mouse pressed left at (630, 463)
Screenshot: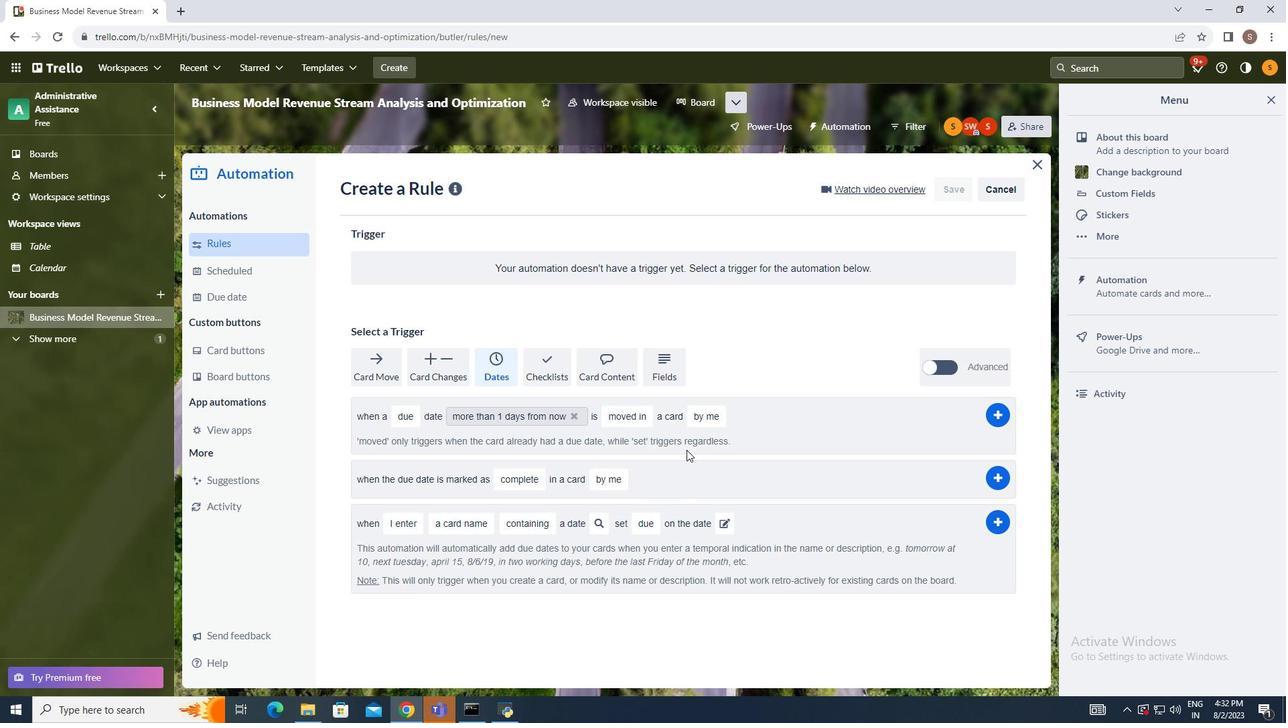 
Action: Mouse moved to (700, 417)
Screenshot: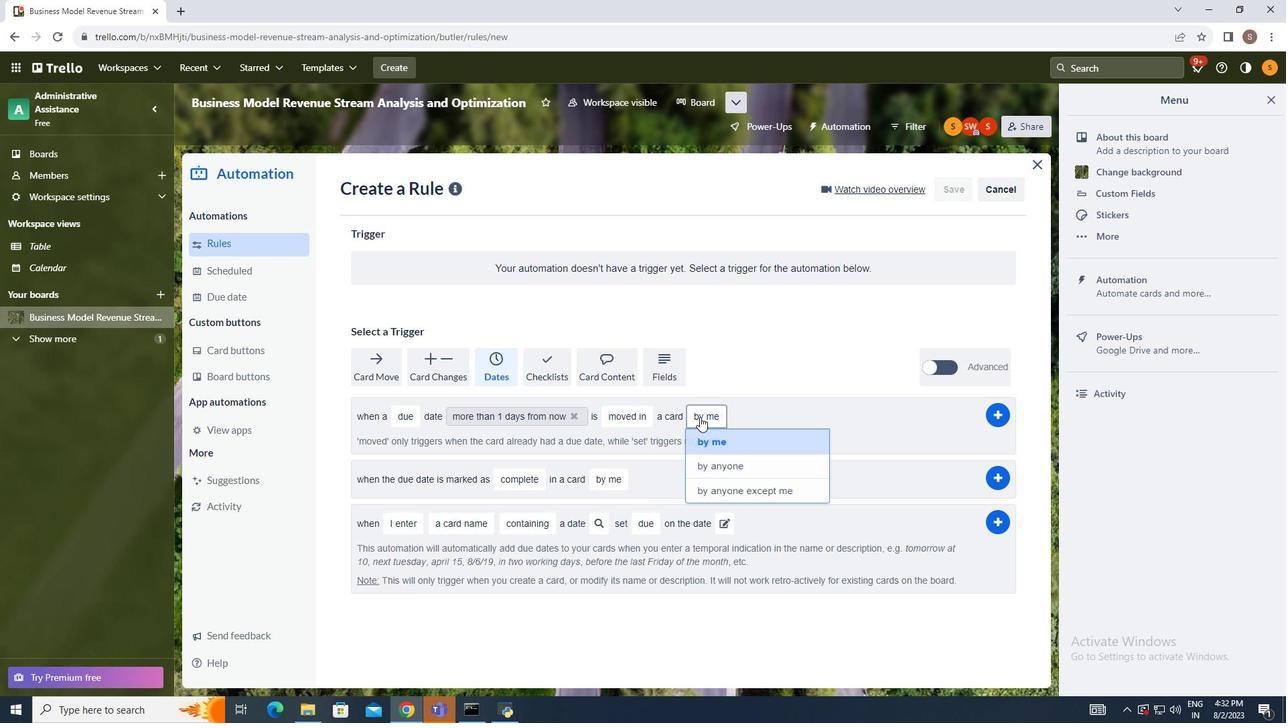 
Action: Mouse pressed left at (700, 417)
Screenshot: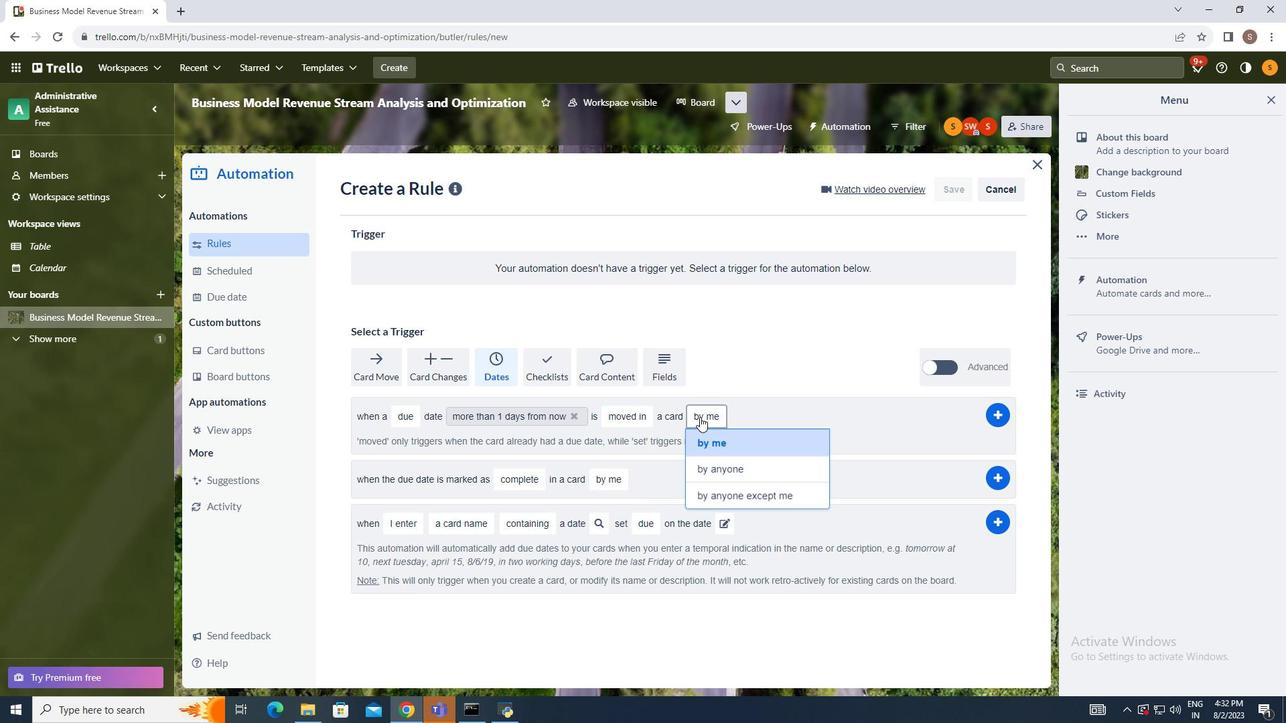 
Action: Mouse moved to (730, 498)
Screenshot: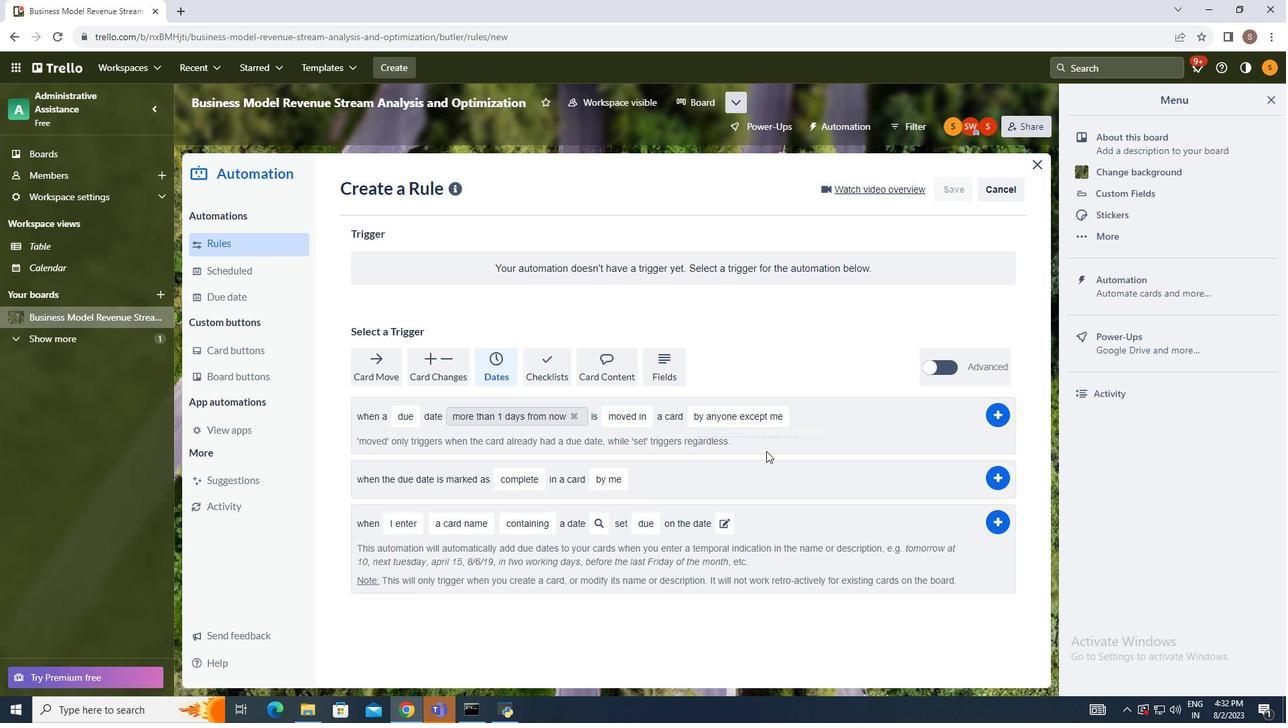 
Action: Mouse pressed left at (730, 498)
Screenshot: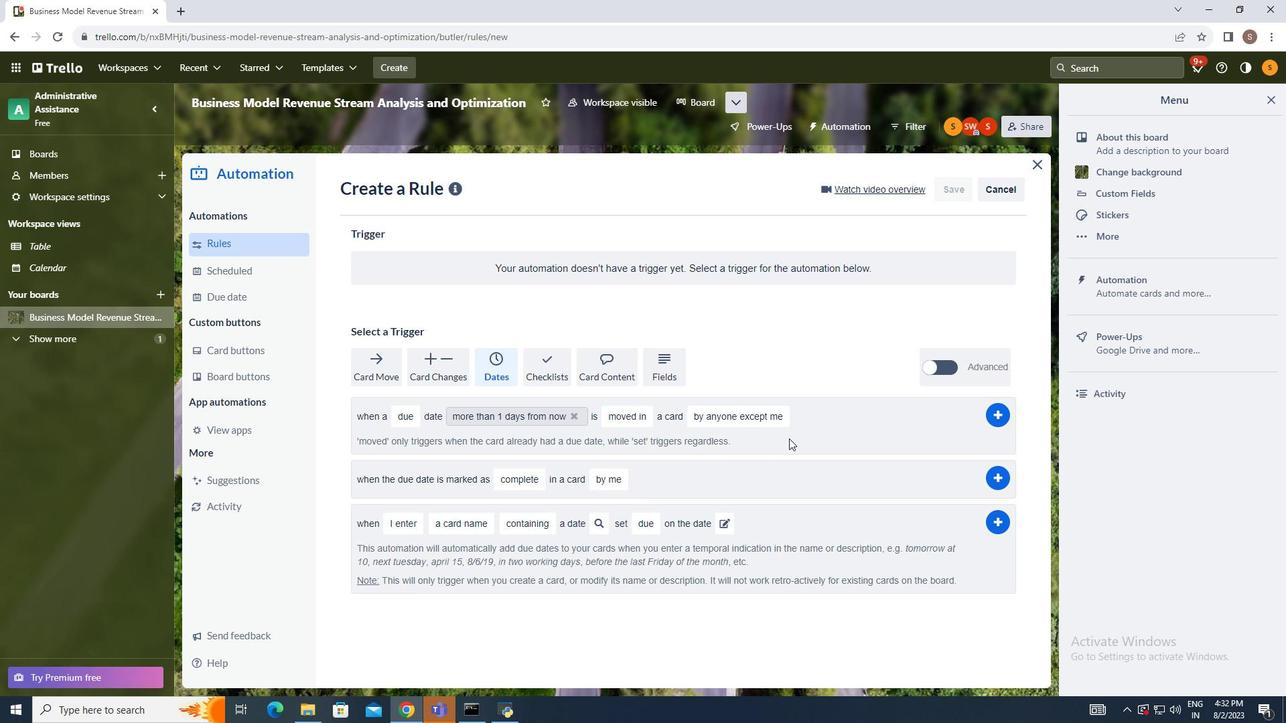 
Action: Mouse moved to (993, 416)
Screenshot: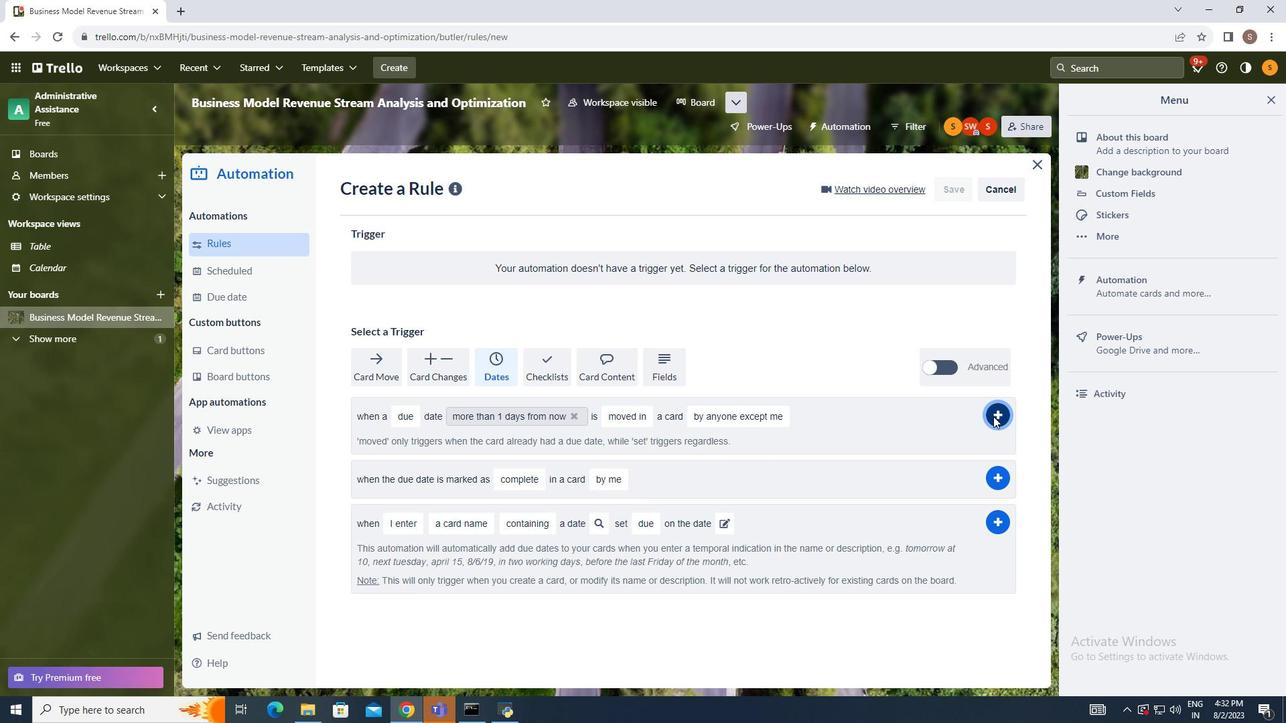 
Action: Mouse pressed left at (993, 416)
Screenshot: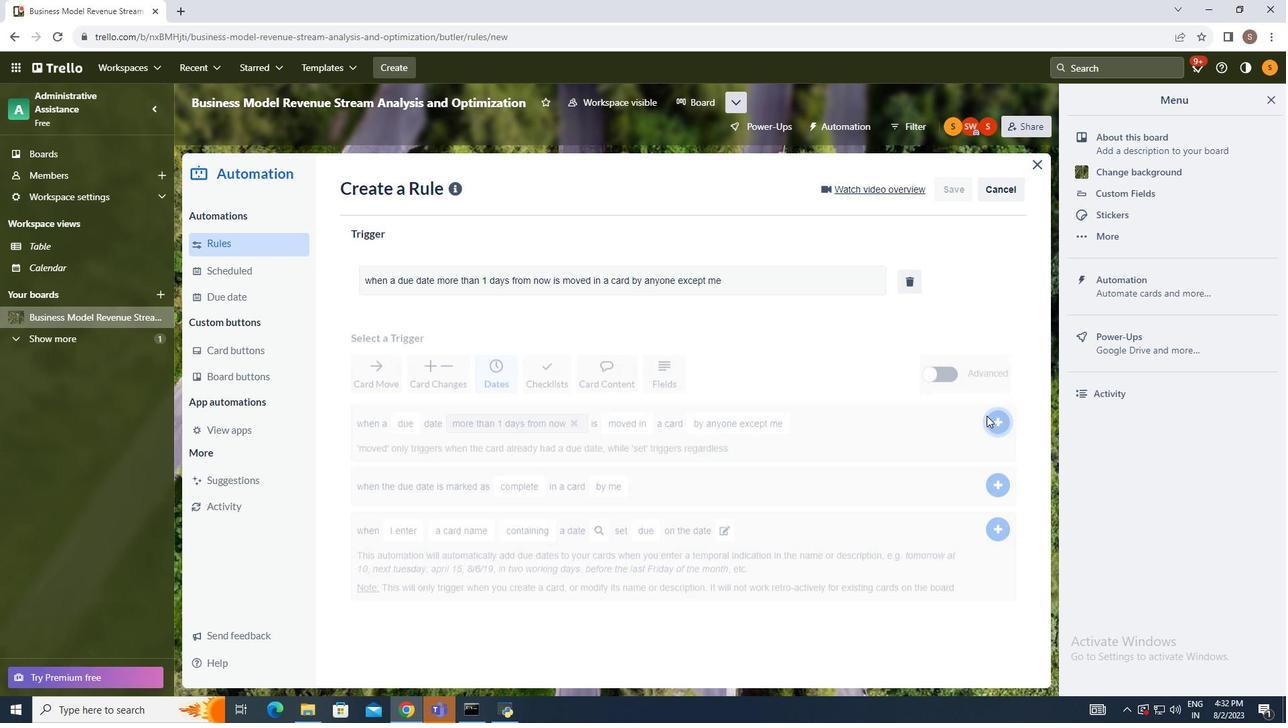 
Action: Mouse moved to (1085, 407)
Screenshot: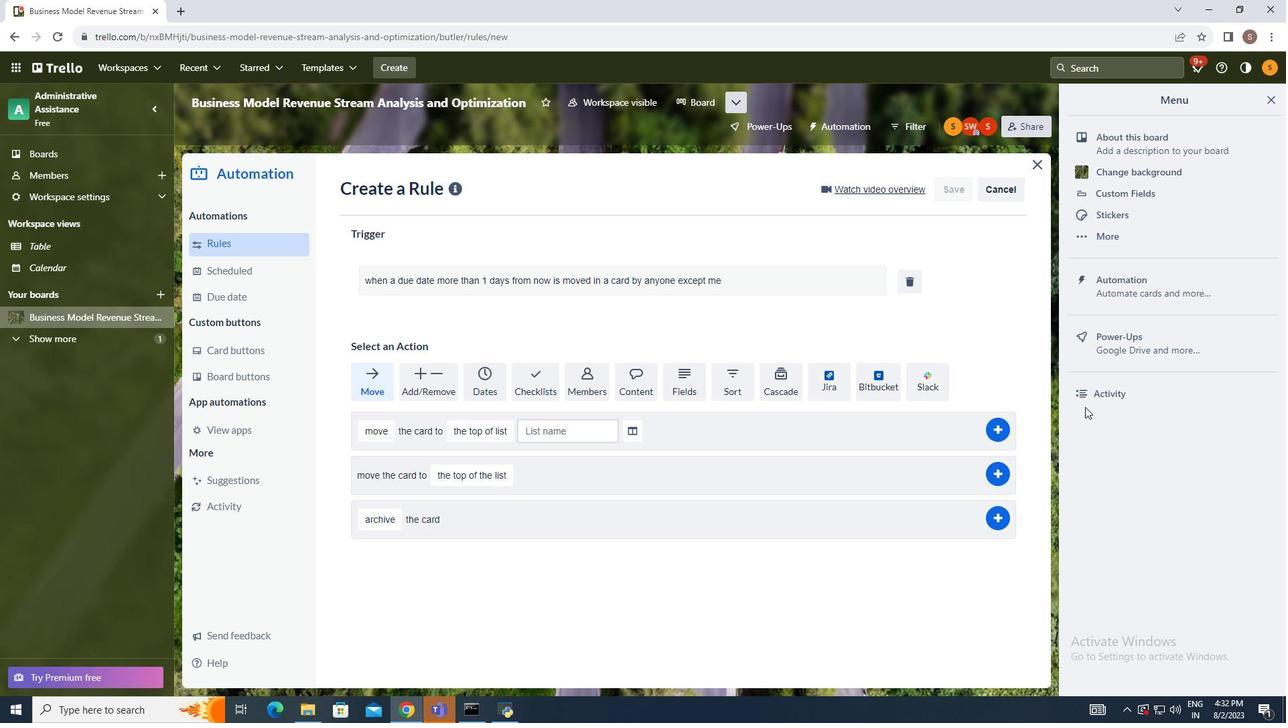
